 Task: Search one way flight ticket for 4 adults, 2 children, 2 infants in seat and 1 infant on lap in economy from Austin: Austinbergstrom International Airport to Laramie: Laramie Regional Airport on 8-3-2023. Choice of flights is Spirit. Number of bags: 1 carry on bag. Price is upto 95000. Outbound departure time preference is 13:30.
Action: Mouse moved to (291, 115)
Screenshot: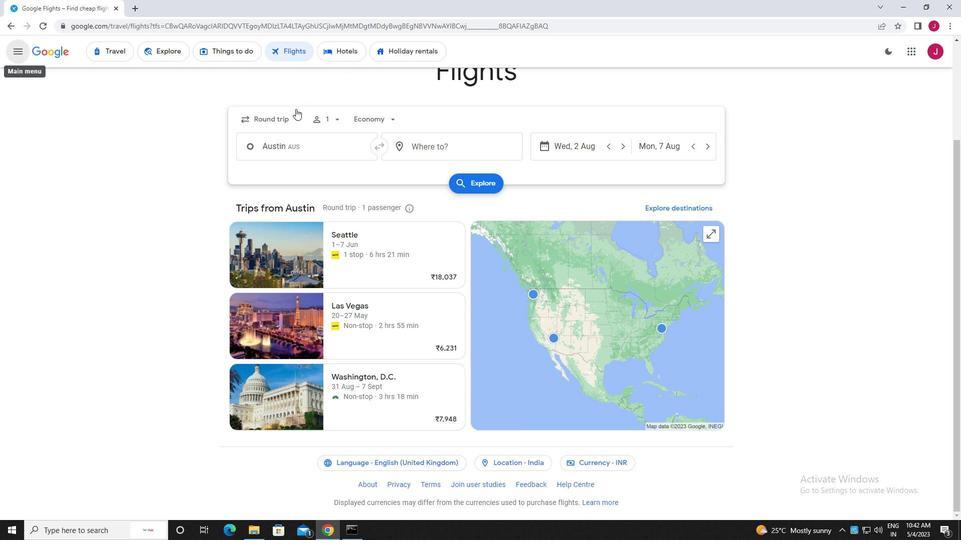 
Action: Mouse pressed left at (291, 115)
Screenshot: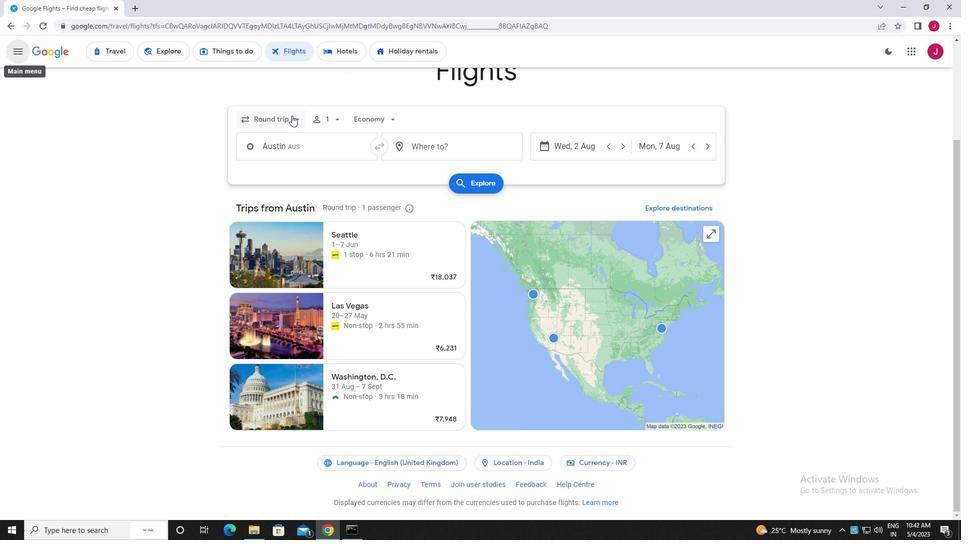 
Action: Mouse moved to (289, 164)
Screenshot: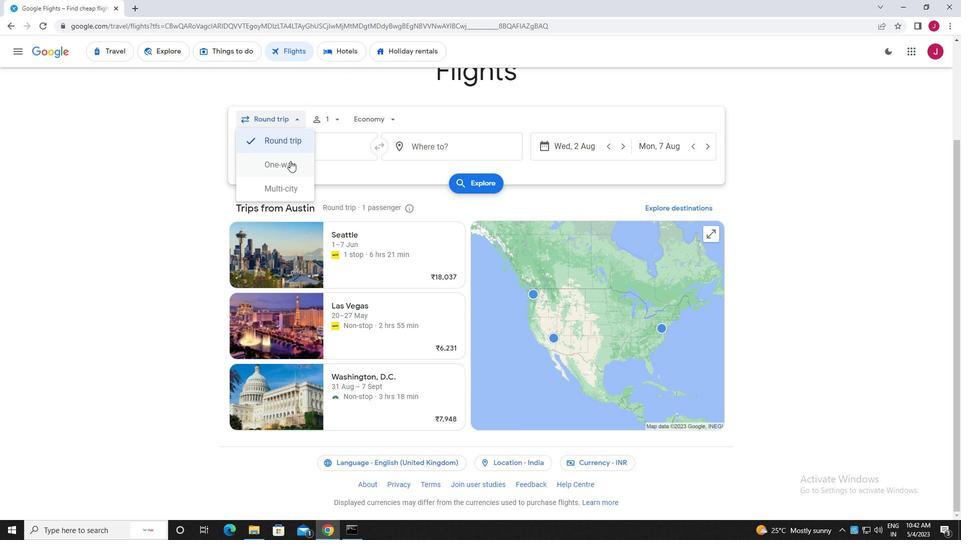 
Action: Mouse pressed left at (289, 164)
Screenshot: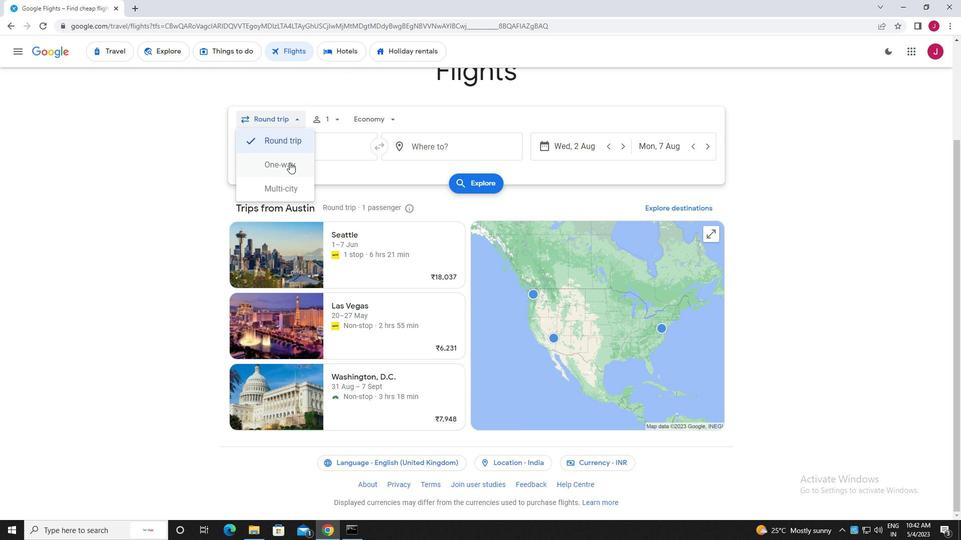 
Action: Mouse moved to (332, 119)
Screenshot: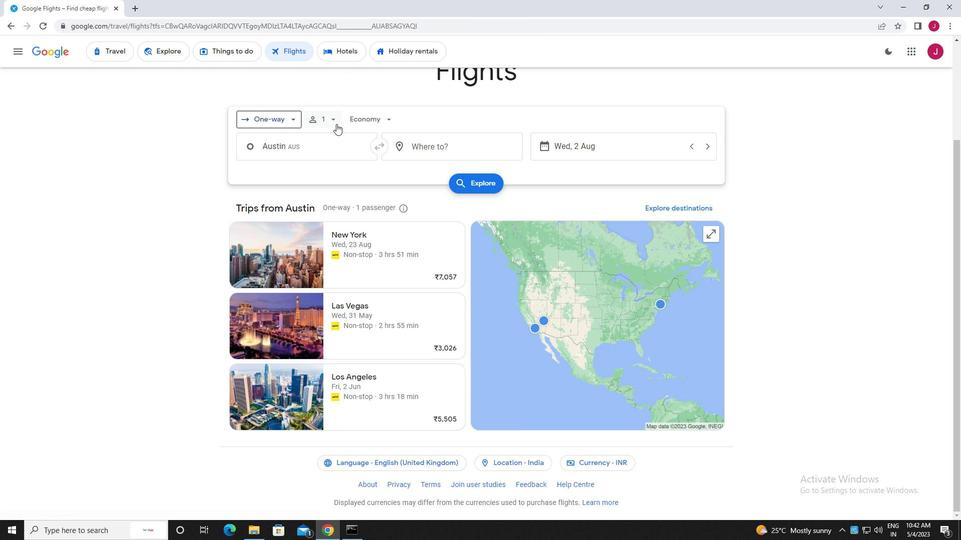 
Action: Mouse pressed left at (332, 119)
Screenshot: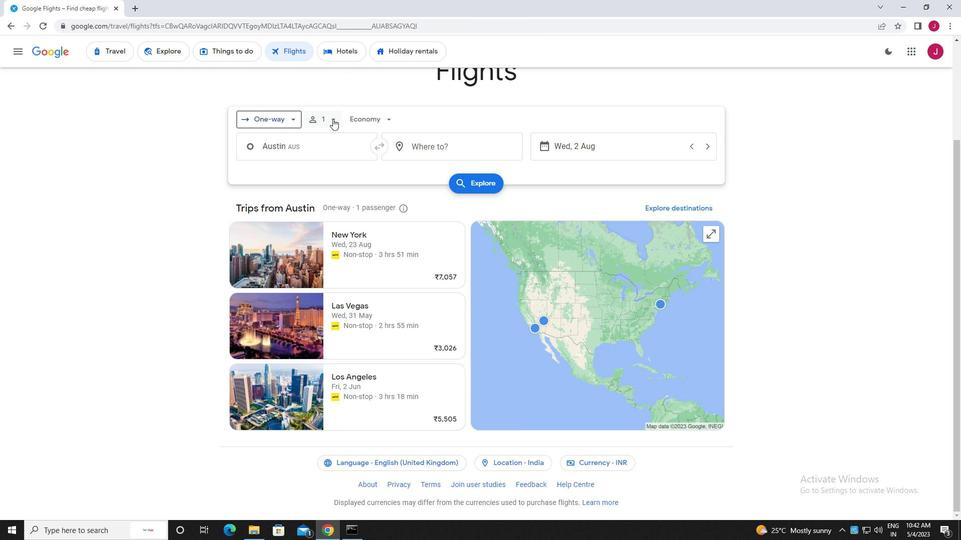 
Action: Mouse moved to (414, 140)
Screenshot: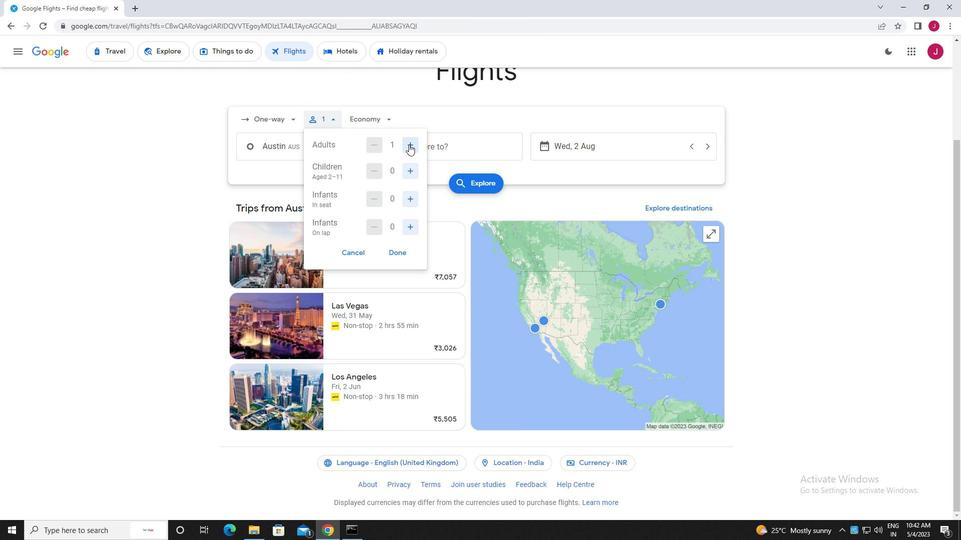 
Action: Mouse pressed left at (414, 140)
Screenshot: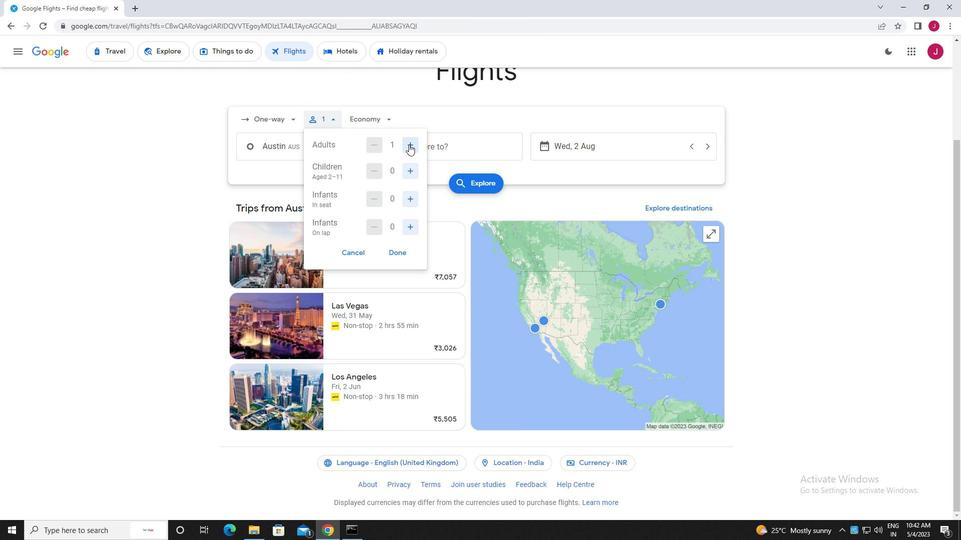 
Action: Mouse moved to (415, 140)
Screenshot: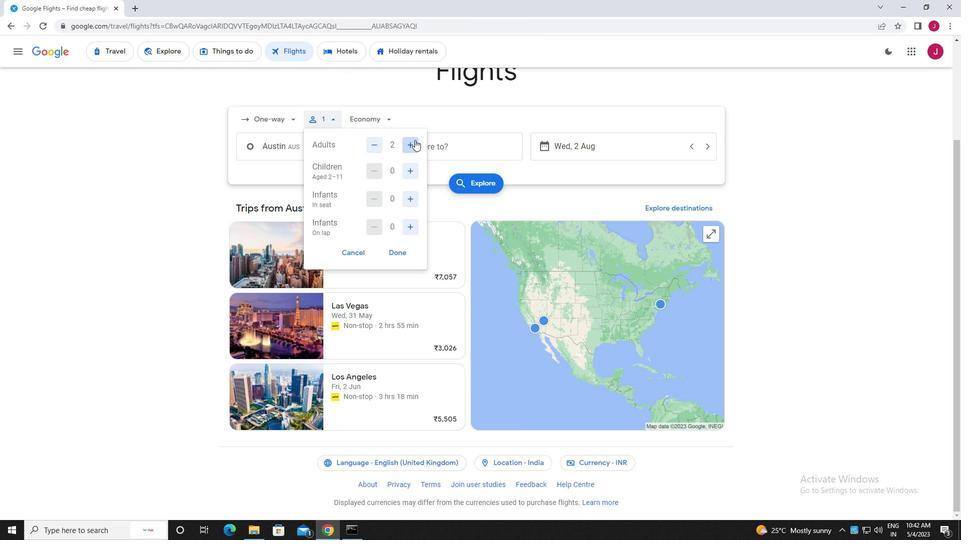 
Action: Mouse pressed left at (415, 140)
Screenshot: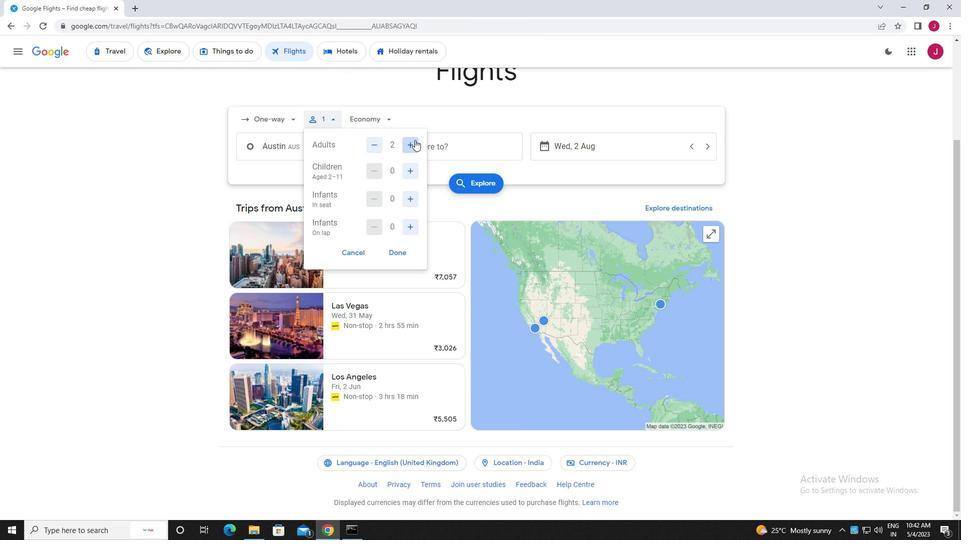 
Action: Mouse moved to (415, 140)
Screenshot: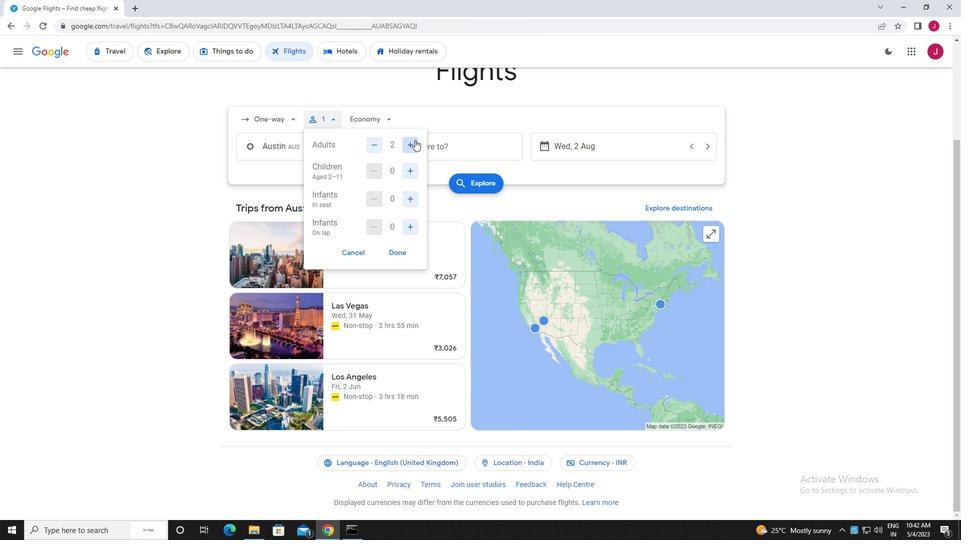 
Action: Mouse pressed left at (415, 140)
Screenshot: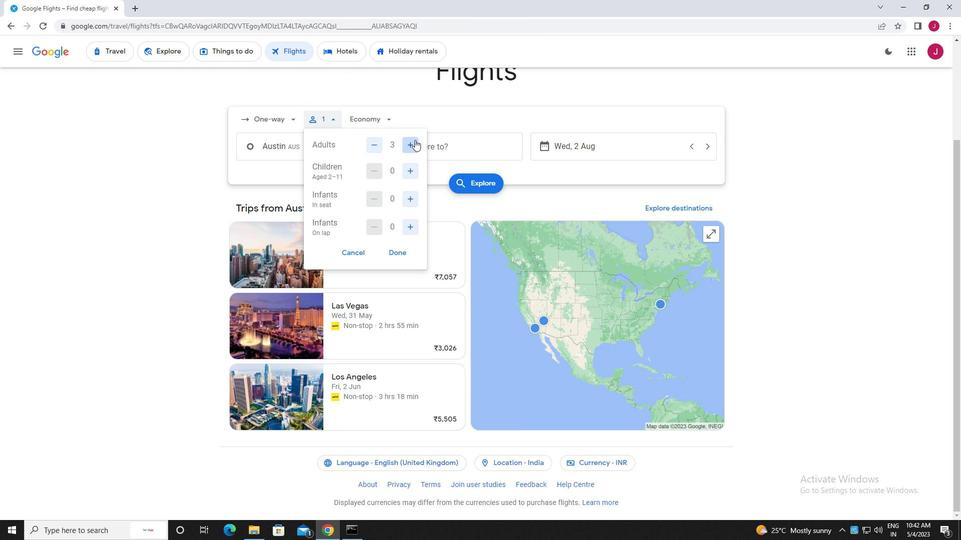 
Action: Mouse pressed left at (415, 140)
Screenshot: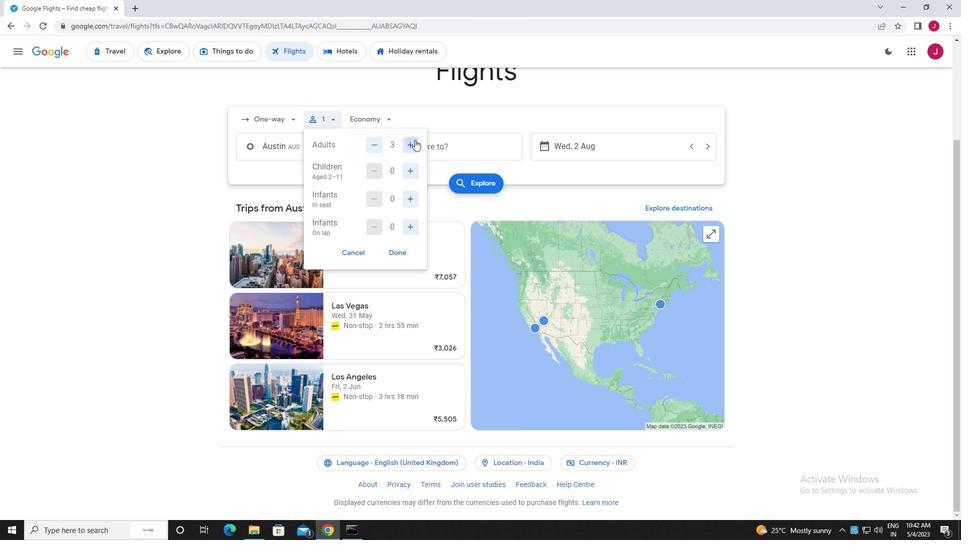 
Action: Mouse moved to (369, 142)
Screenshot: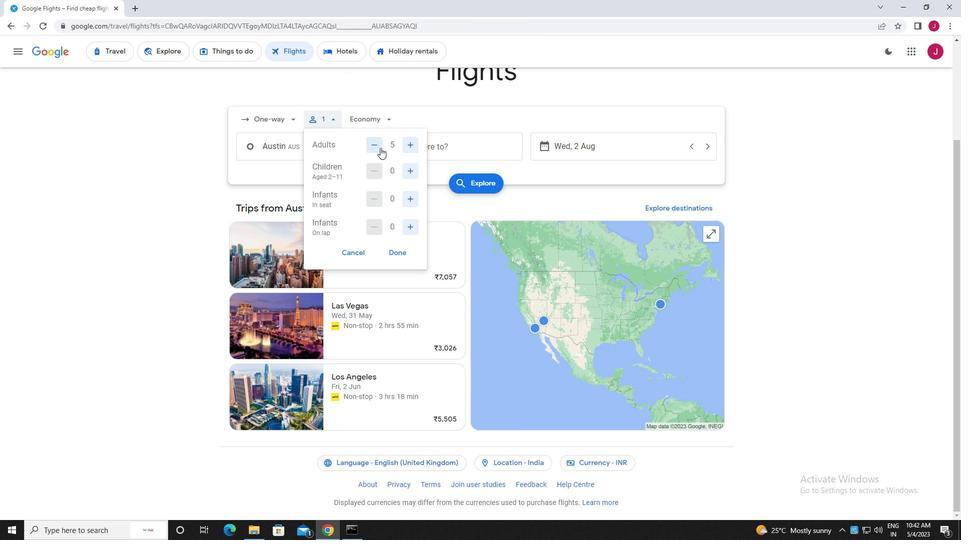 
Action: Mouse pressed left at (369, 142)
Screenshot: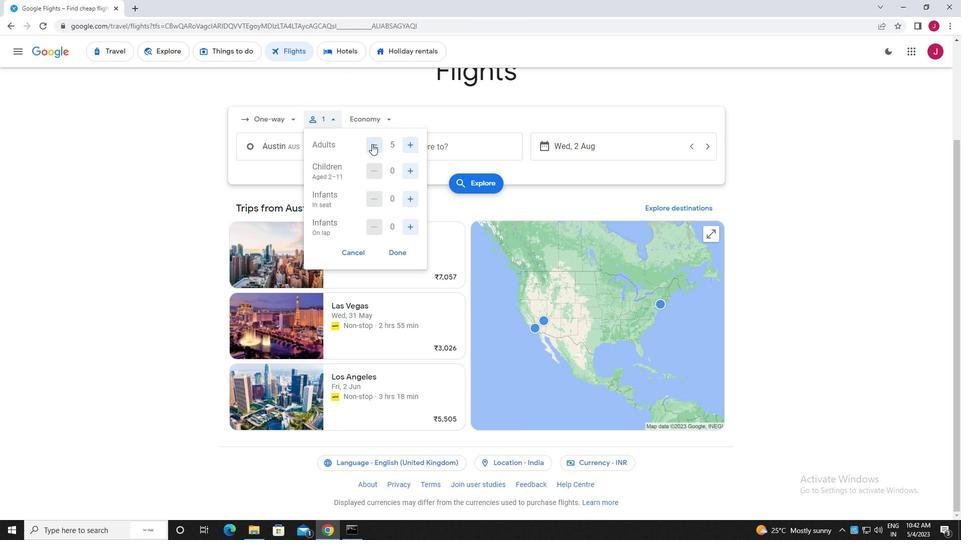
Action: Mouse moved to (409, 170)
Screenshot: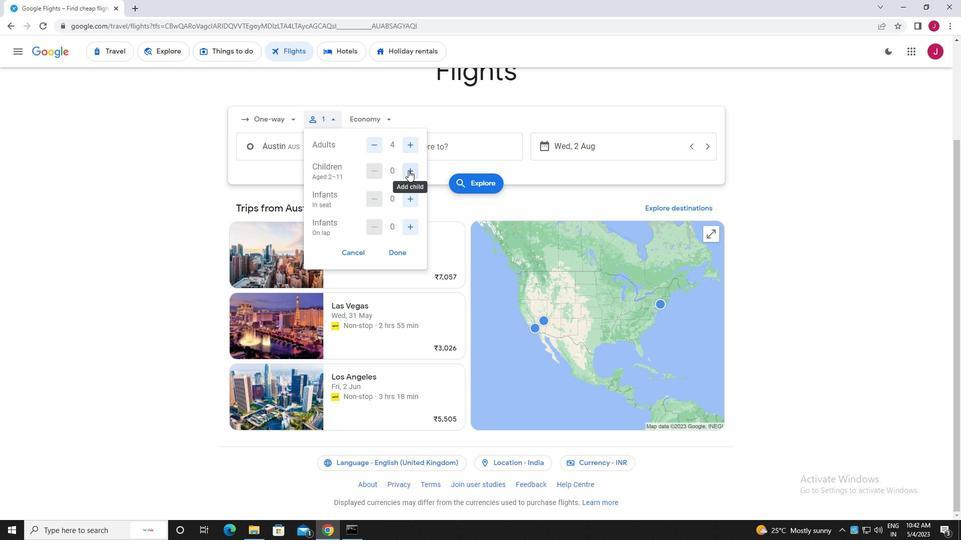
Action: Mouse pressed left at (409, 170)
Screenshot: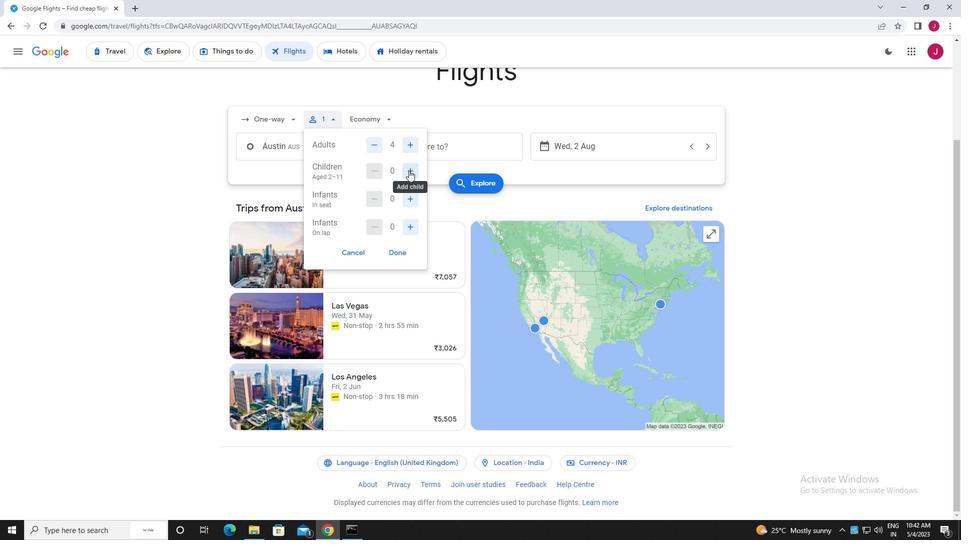 
Action: Mouse pressed left at (409, 170)
Screenshot: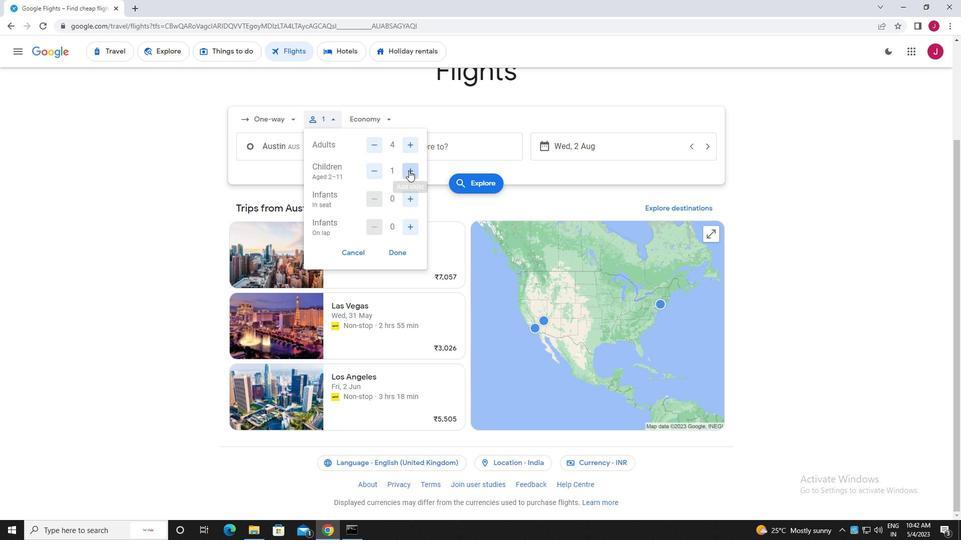 
Action: Mouse moved to (412, 201)
Screenshot: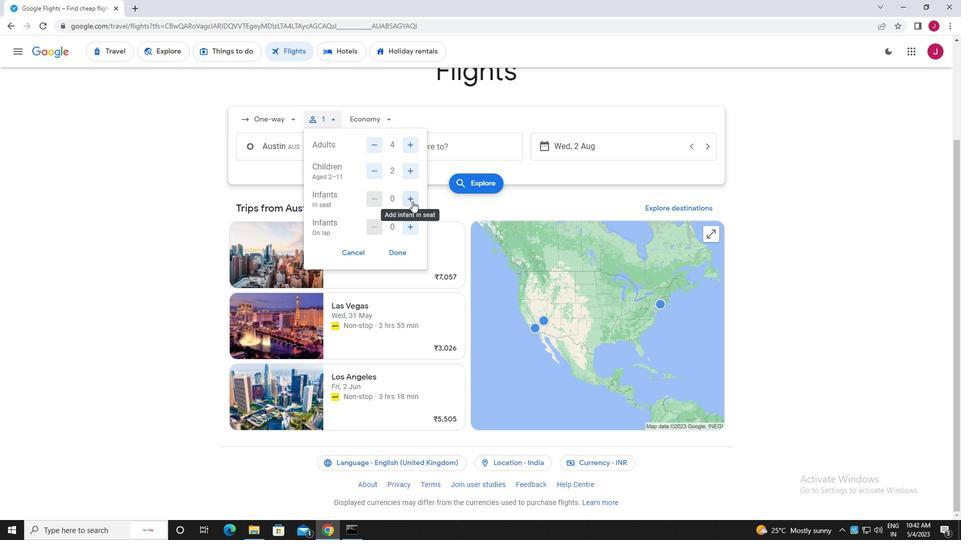 
Action: Mouse pressed left at (412, 201)
Screenshot: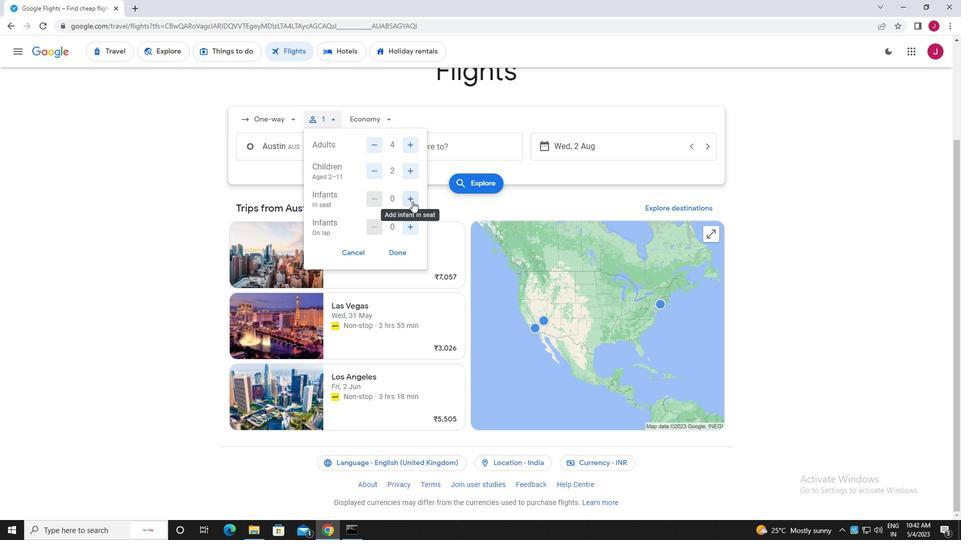 
Action: Mouse pressed left at (412, 201)
Screenshot: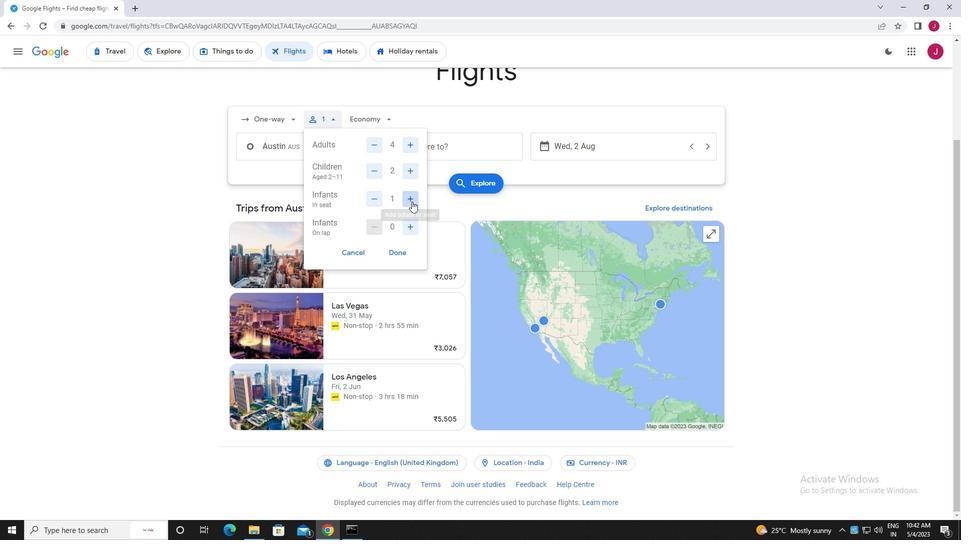 
Action: Mouse moved to (411, 229)
Screenshot: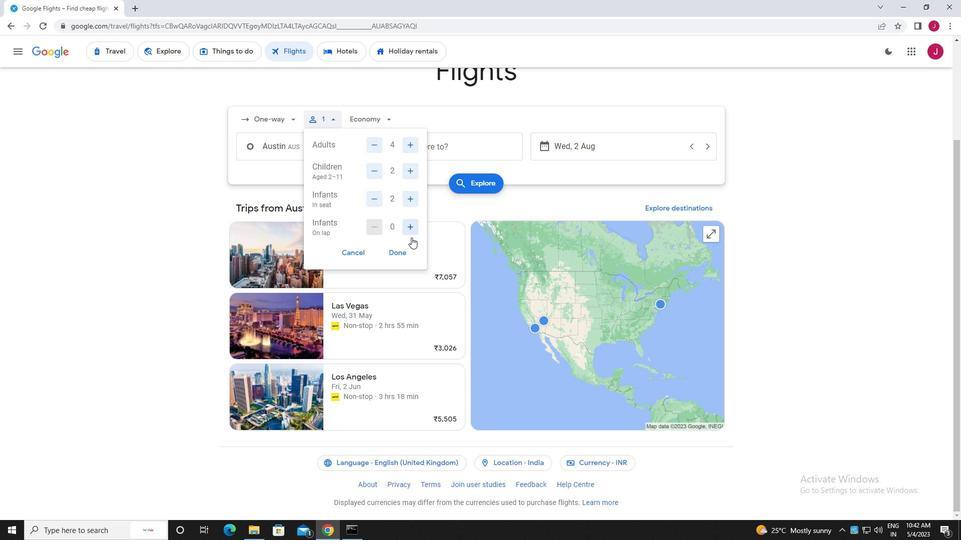 
Action: Mouse pressed left at (411, 229)
Screenshot: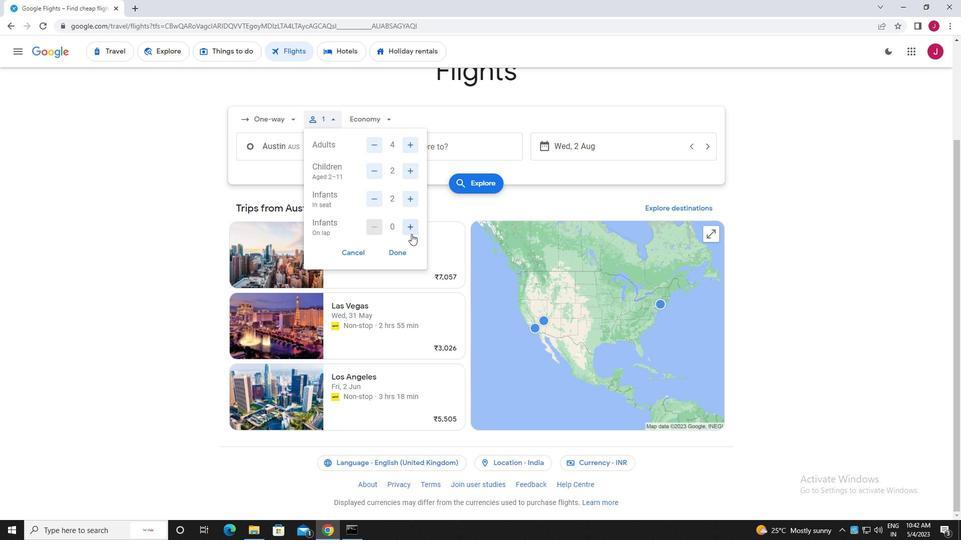 
Action: Mouse moved to (399, 252)
Screenshot: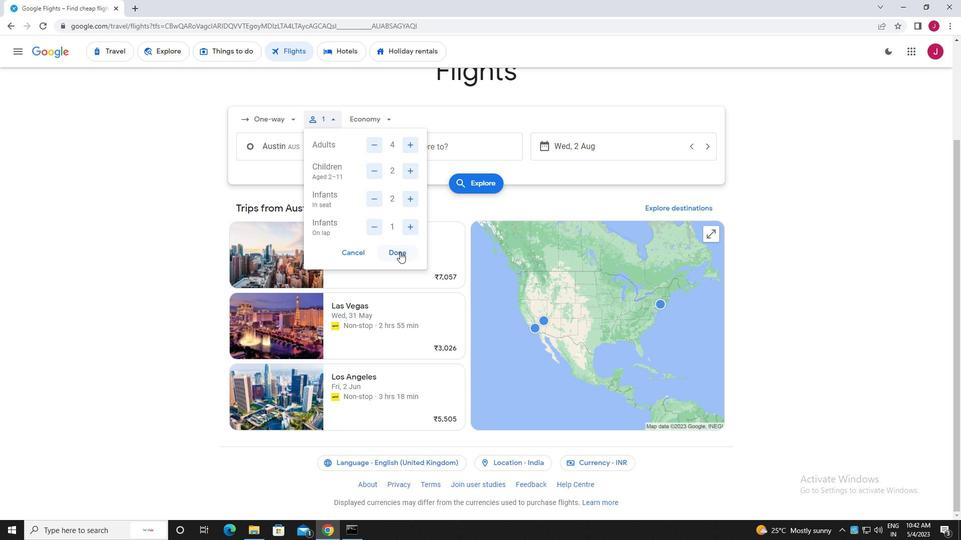 
Action: Mouse pressed left at (399, 252)
Screenshot: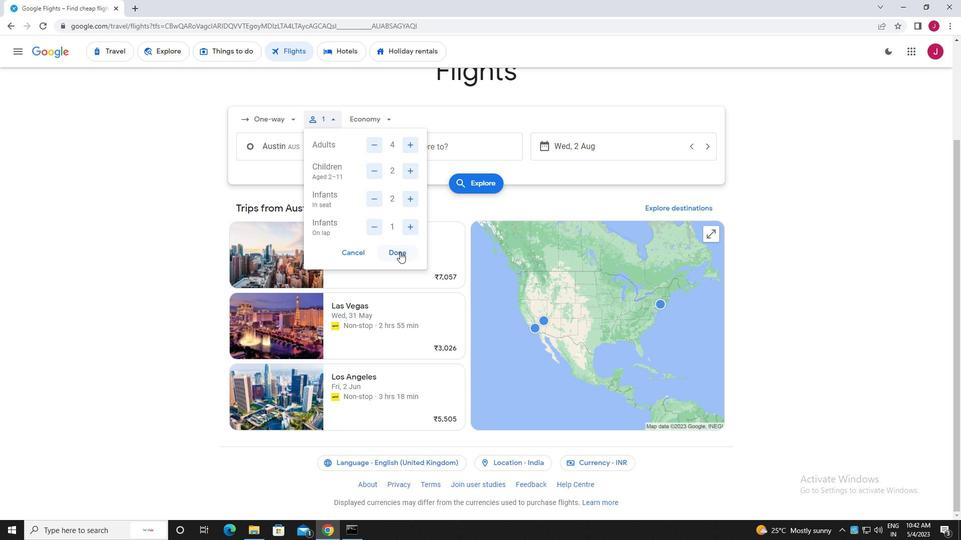 
Action: Mouse moved to (377, 120)
Screenshot: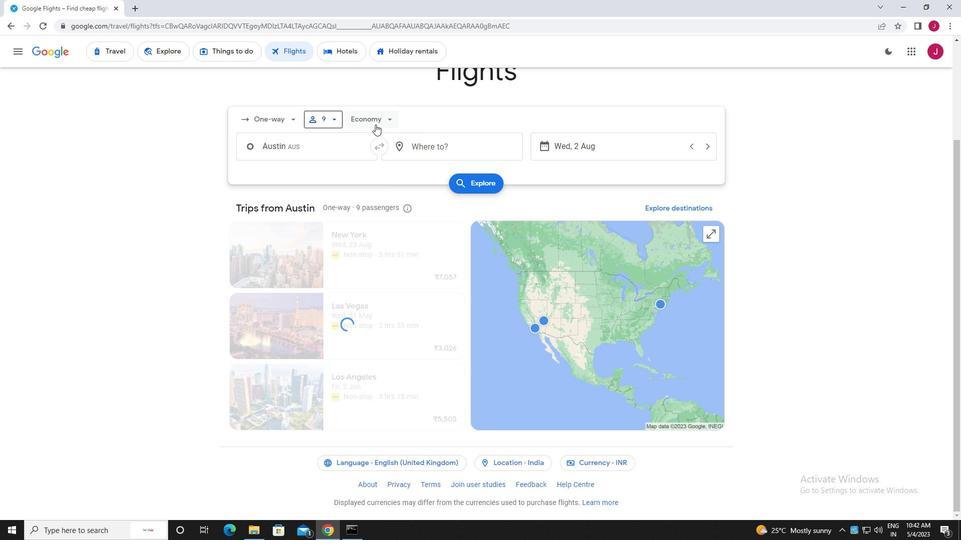 
Action: Mouse pressed left at (377, 120)
Screenshot: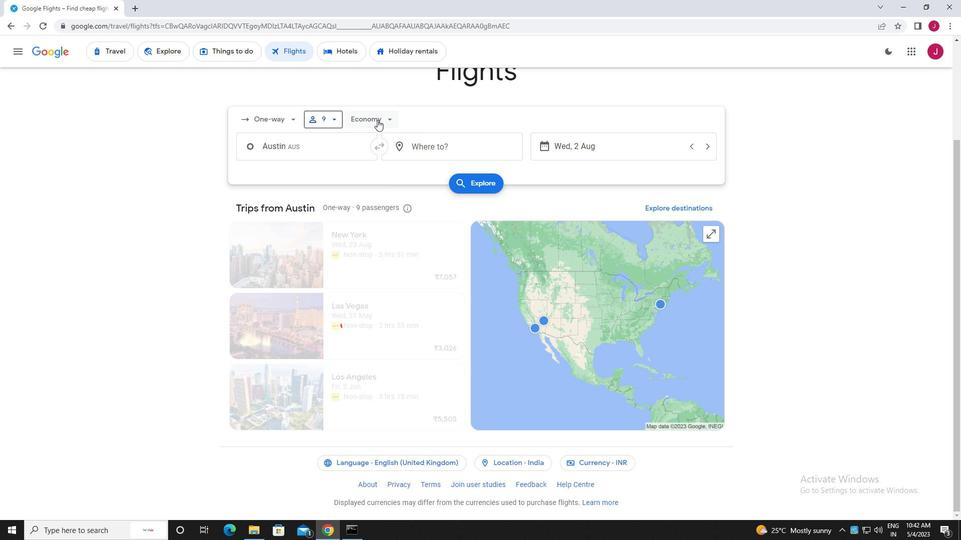 
Action: Mouse moved to (394, 139)
Screenshot: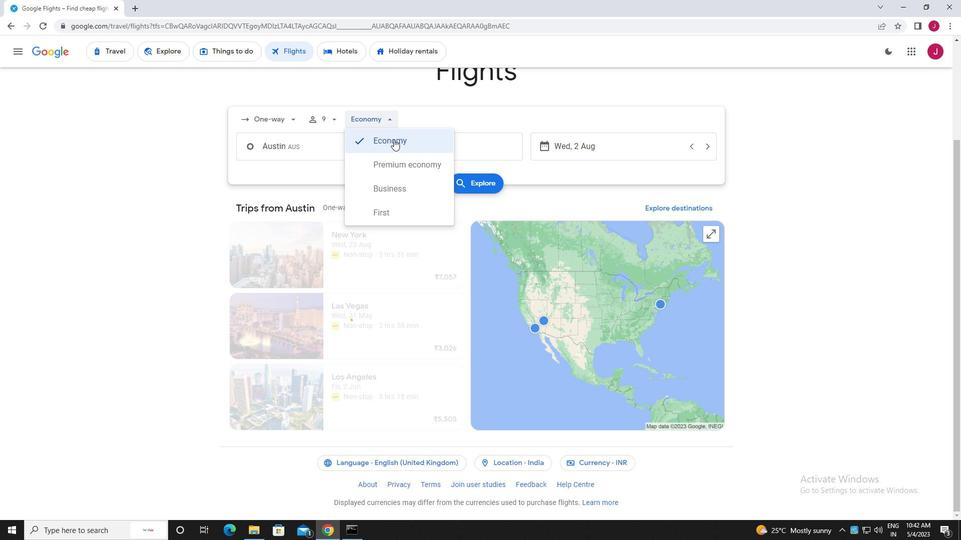 
Action: Mouse pressed left at (394, 139)
Screenshot: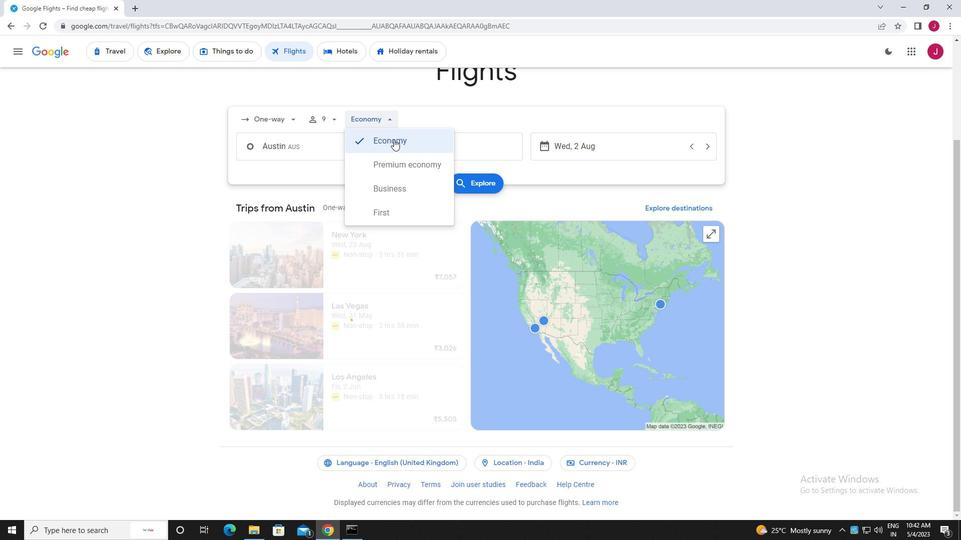 
Action: Mouse moved to (331, 145)
Screenshot: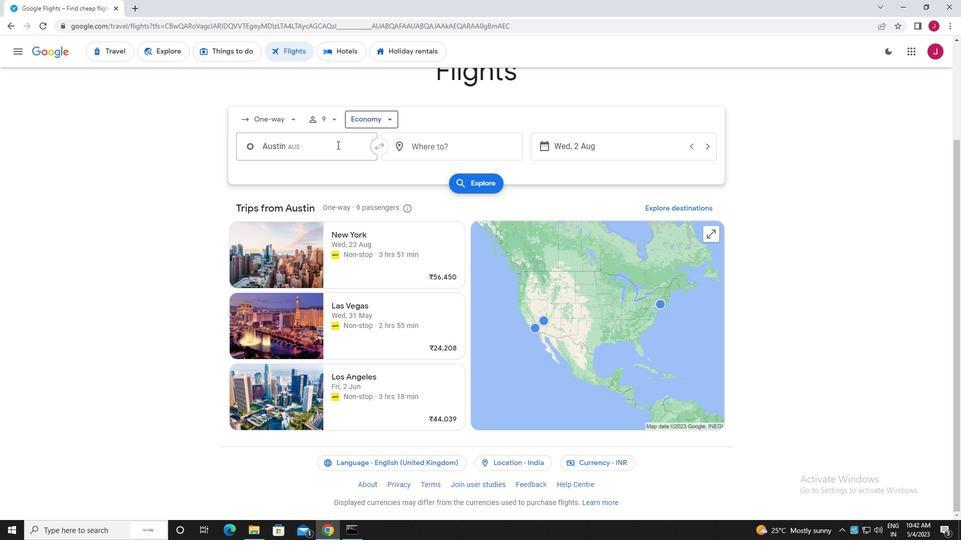 
Action: Mouse pressed left at (331, 145)
Screenshot: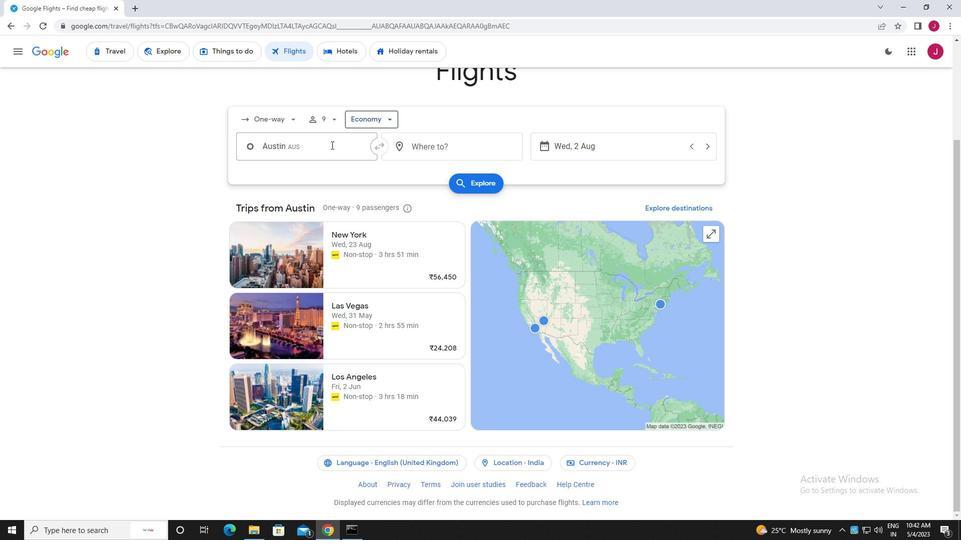 
Action: Mouse moved to (332, 143)
Screenshot: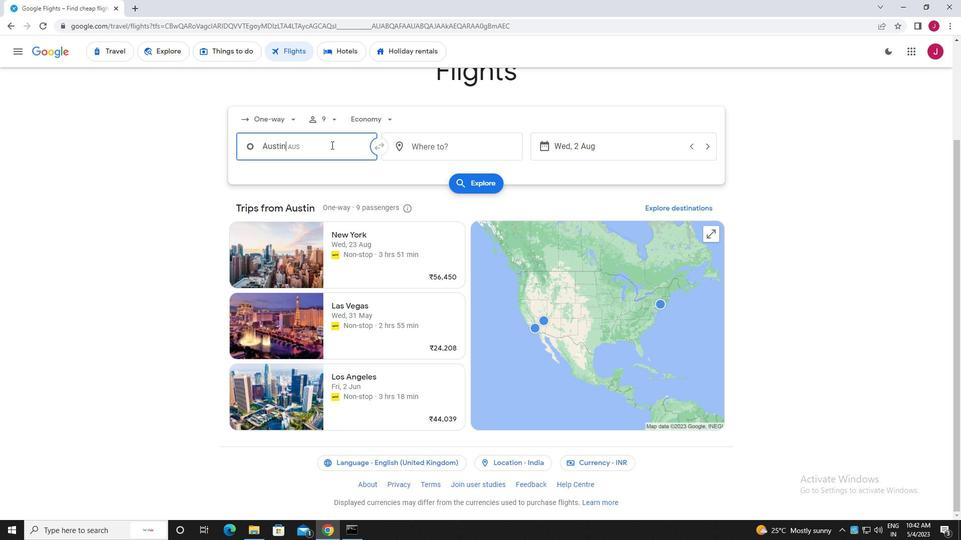 
Action: Key pressed austin<Key.space>
Screenshot: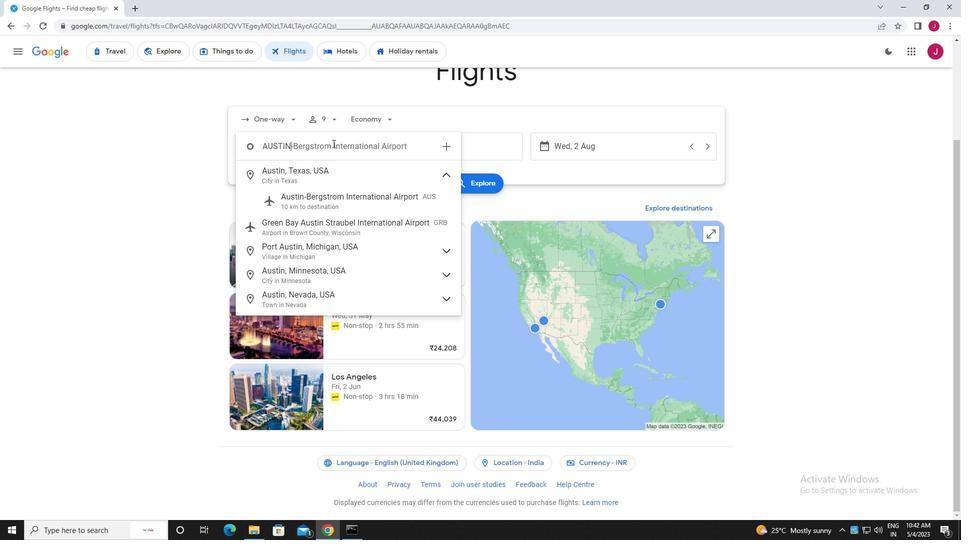 
Action: Mouse moved to (358, 199)
Screenshot: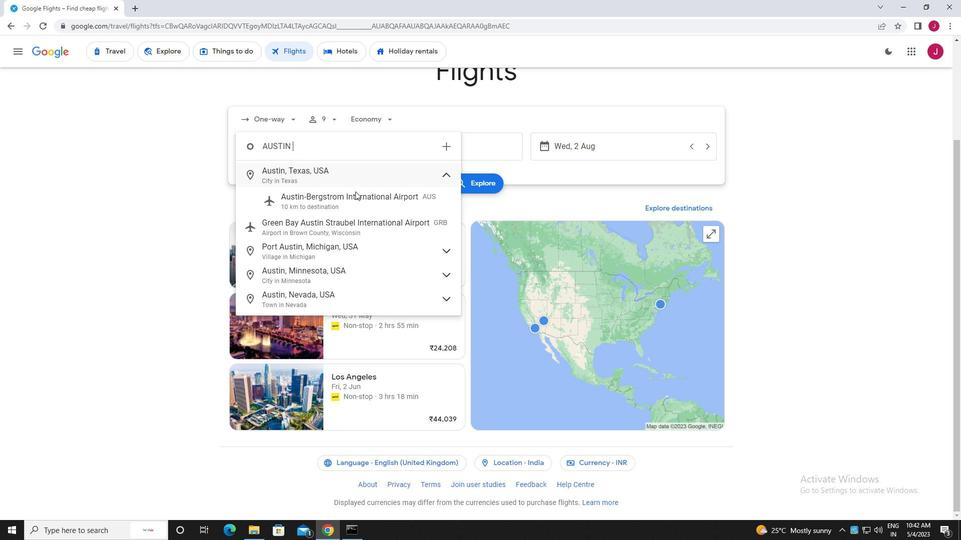 
Action: Mouse pressed left at (358, 199)
Screenshot: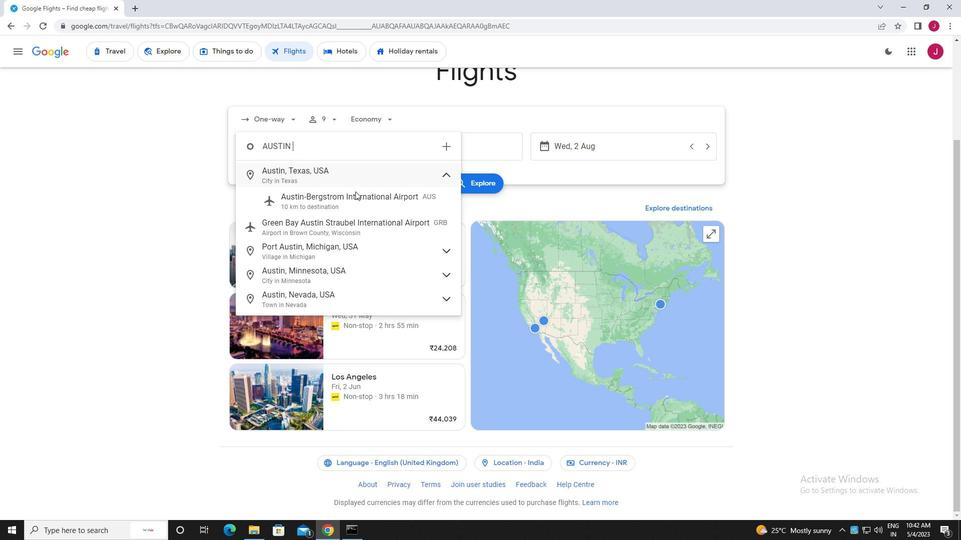 
Action: Mouse moved to (450, 146)
Screenshot: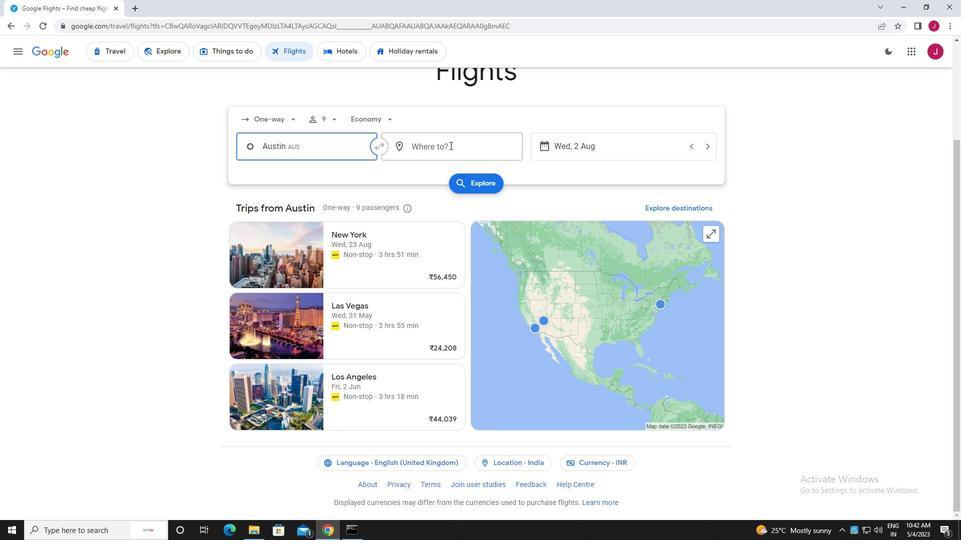 
Action: Mouse pressed left at (450, 146)
Screenshot: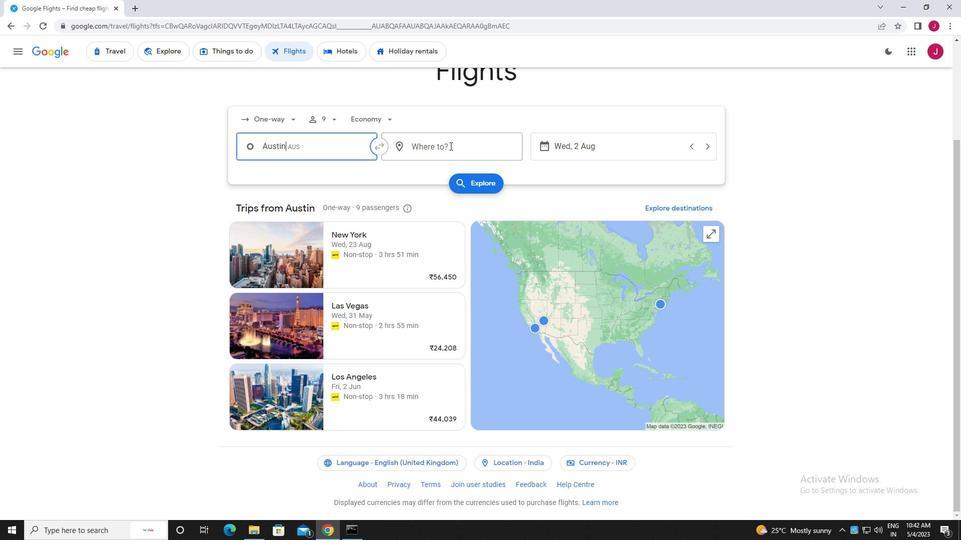 
Action: Mouse moved to (446, 148)
Screenshot: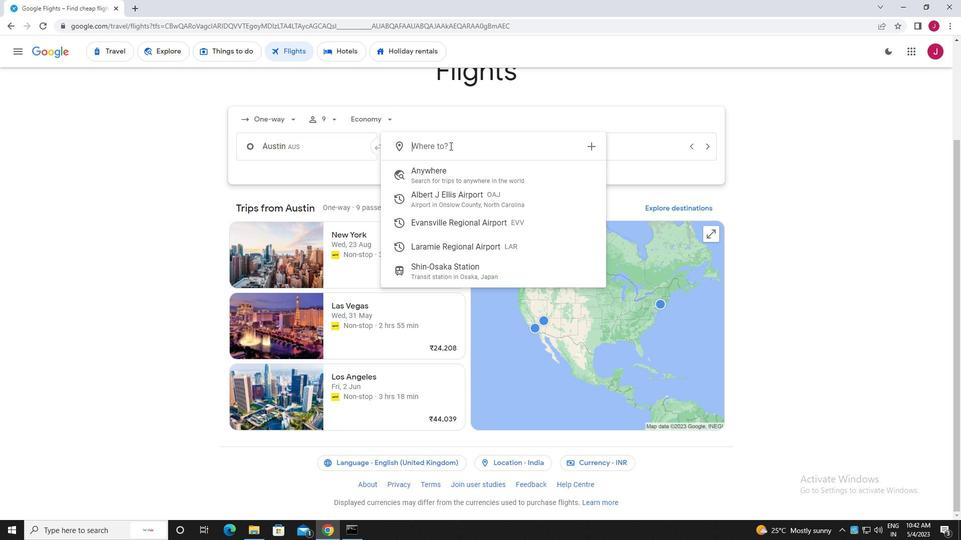 
Action: Key pressed laram
Screenshot: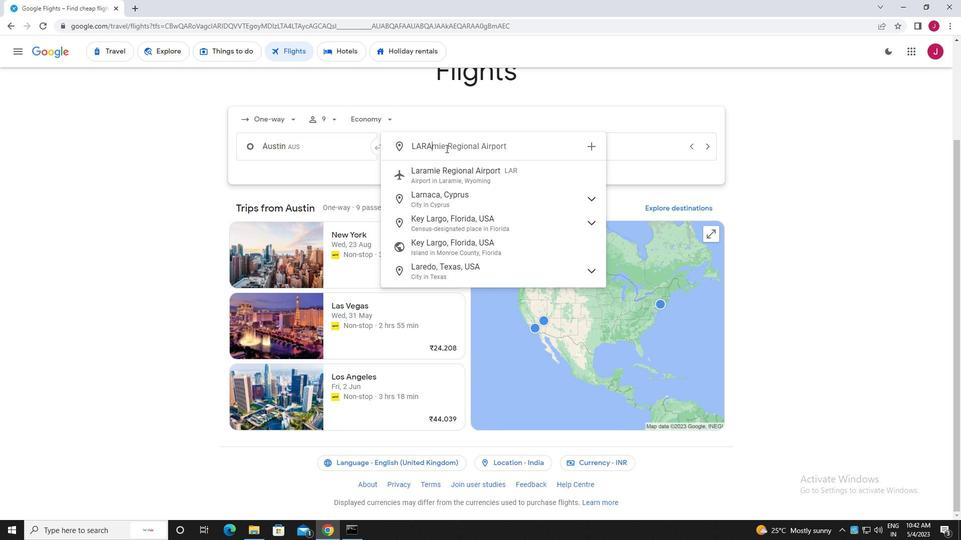
Action: Mouse moved to (470, 223)
Screenshot: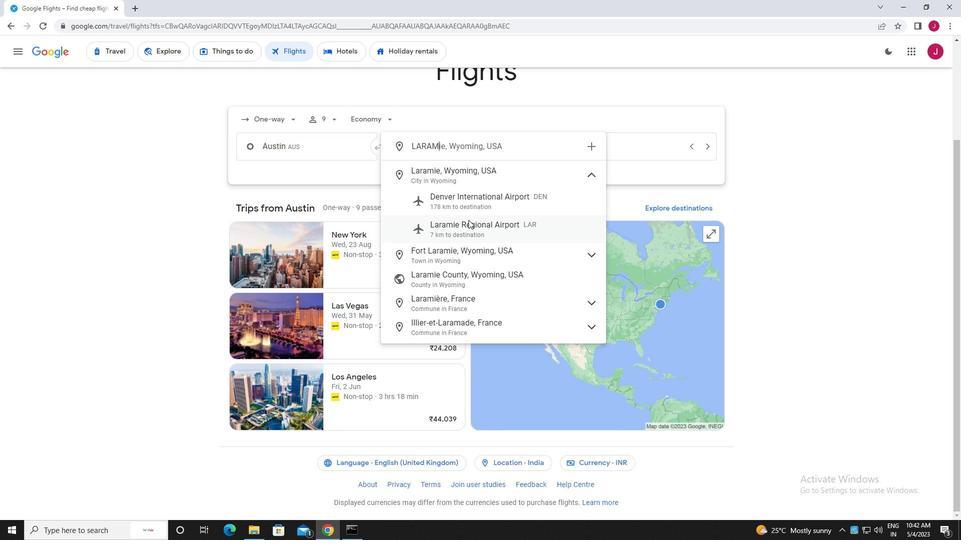 
Action: Mouse pressed left at (470, 223)
Screenshot: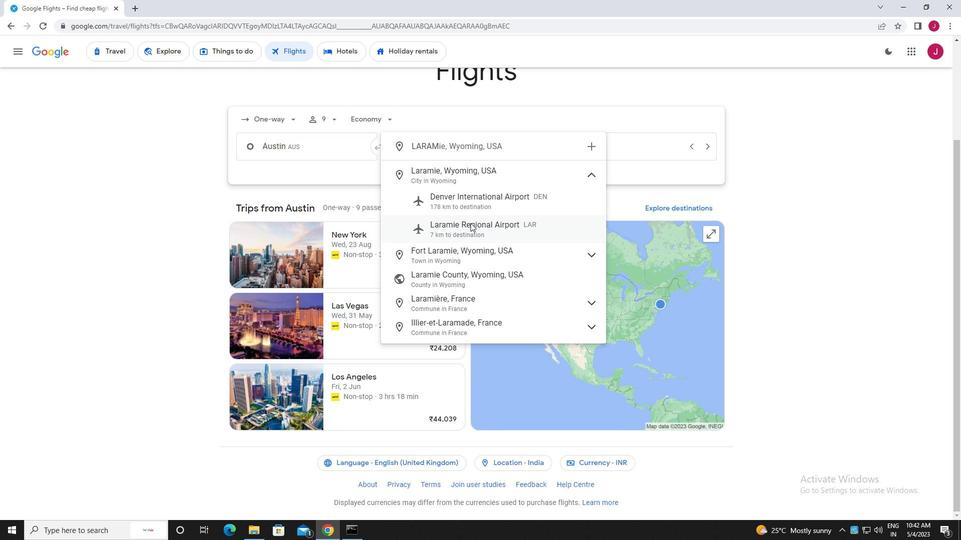 
Action: Mouse moved to (588, 144)
Screenshot: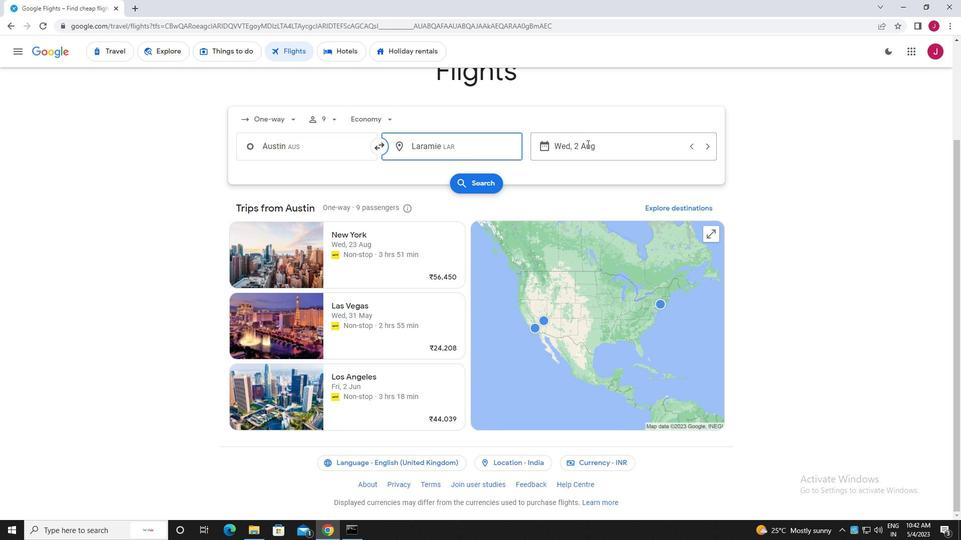 
Action: Mouse pressed left at (588, 144)
Screenshot: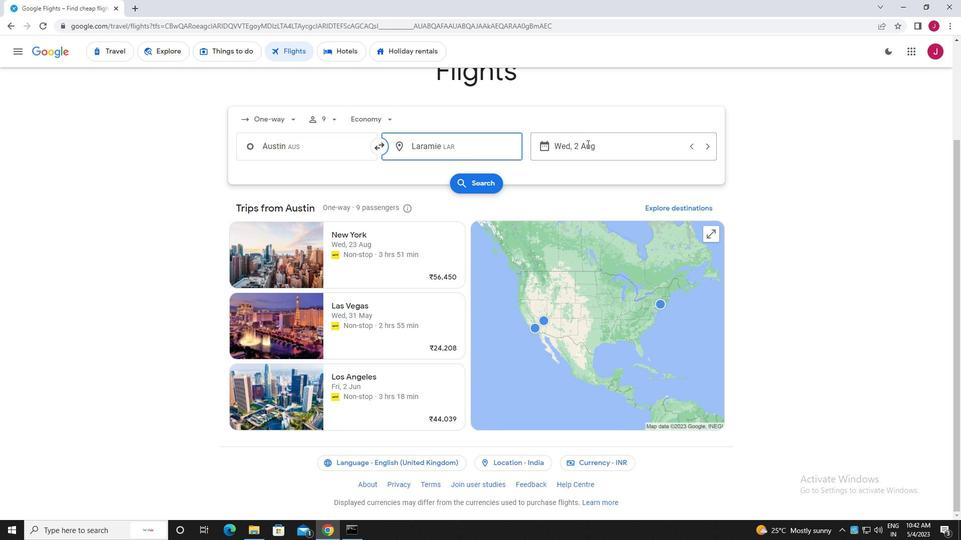 
Action: Mouse moved to (456, 224)
Screenshot: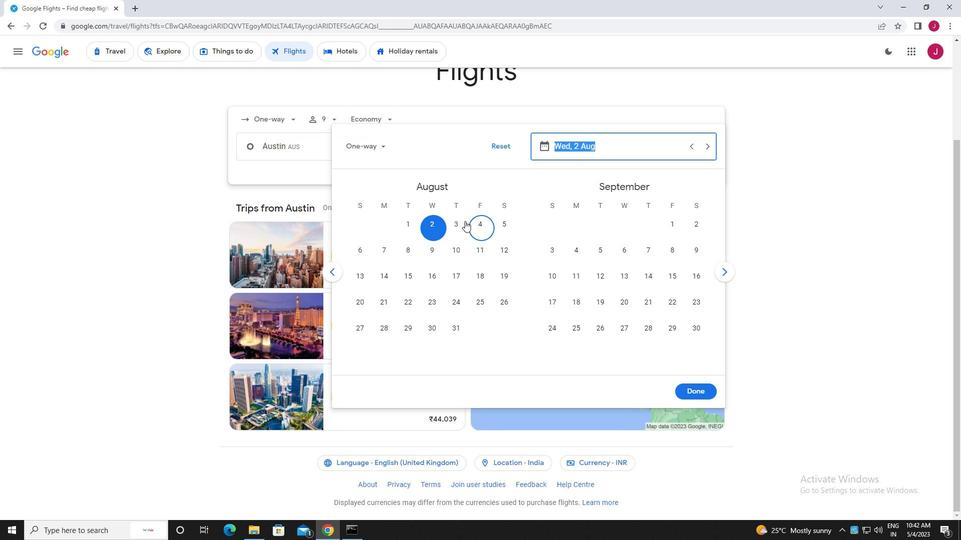 
Action: Mouse pressed left at (456, 224)
Screenshot: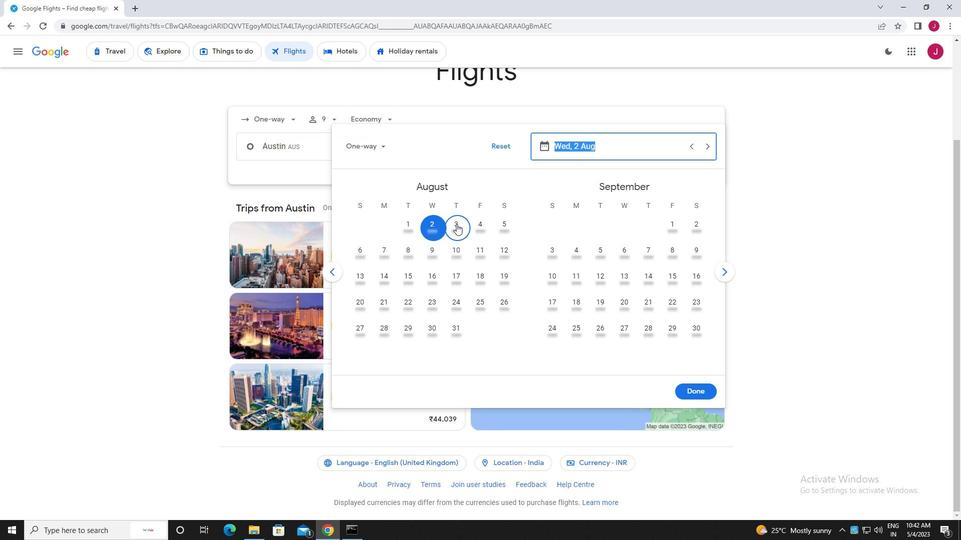 
Action: Mouse moved to (692, 391)
Screenshot: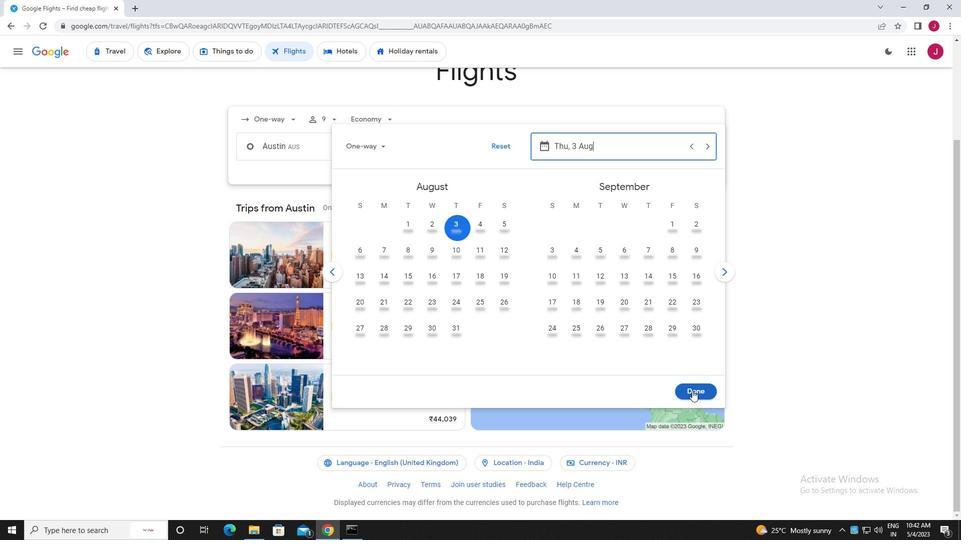 
Action: Mouse pressed left at (692, 391)
Screenshot: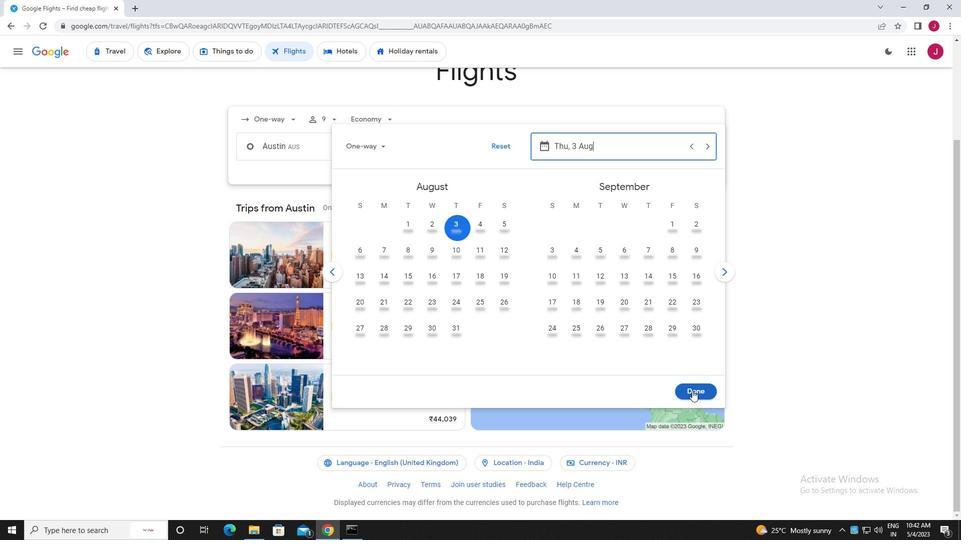 
Action: Mouse moved to (482, 185)
Screenshot: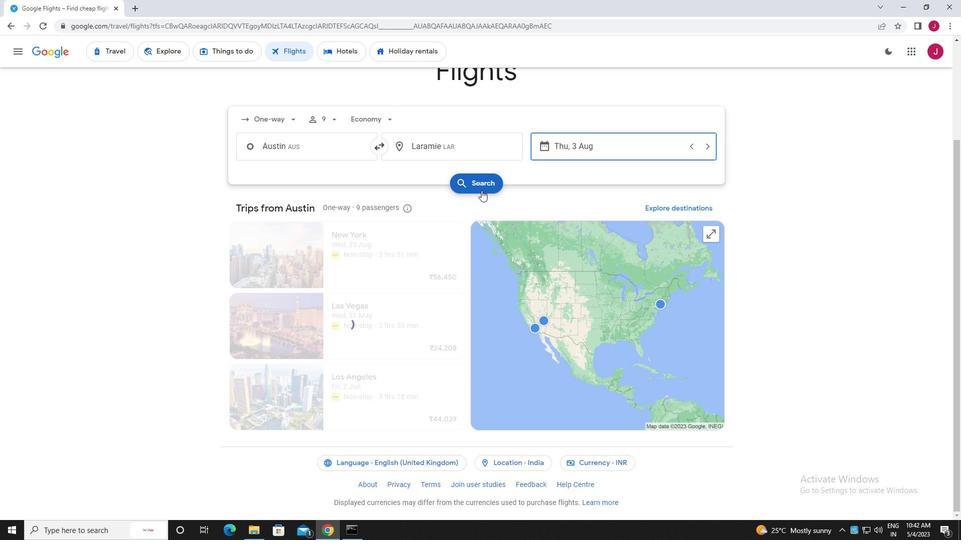 
Action: Mouse pressed left at (482, 185)
Screenshot: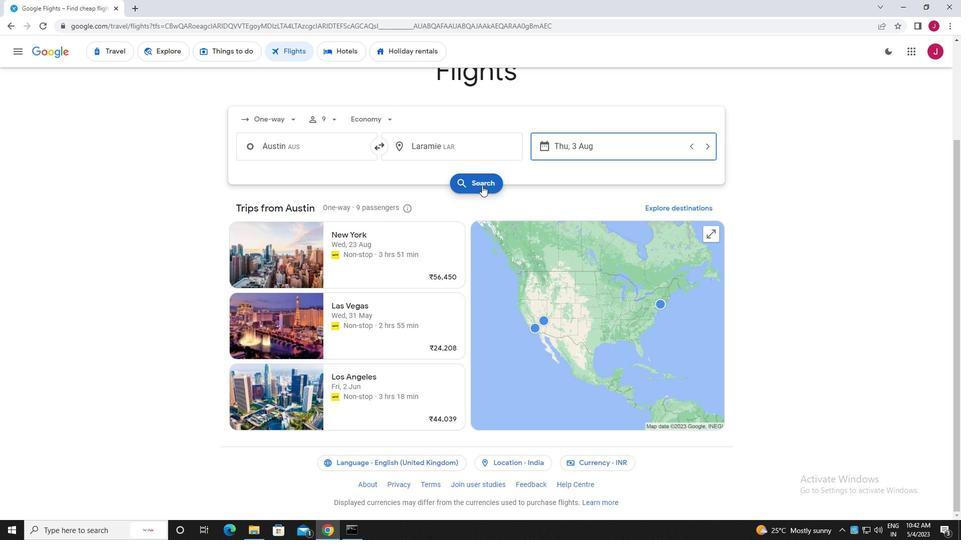 
Action: Mouse moved to (256, 141)
Screenshot: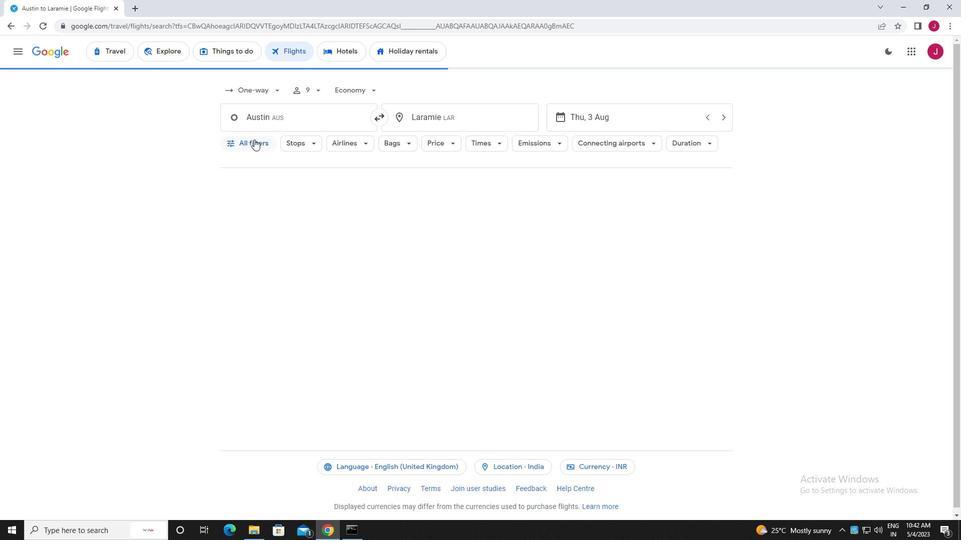 
Action: Mouse pressed left at (256, 141)
Screenshot: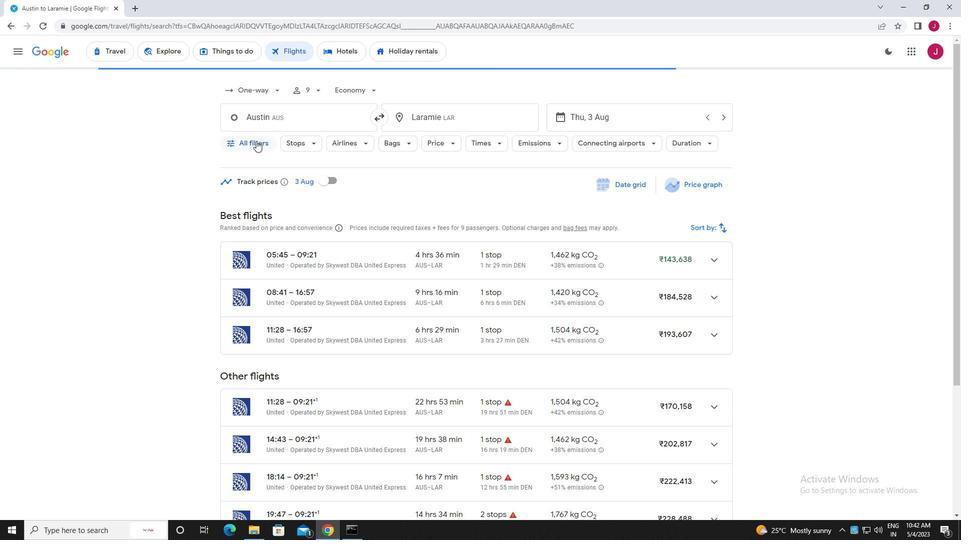 
Action: Mouse moved to (257, 142)
Screenshot: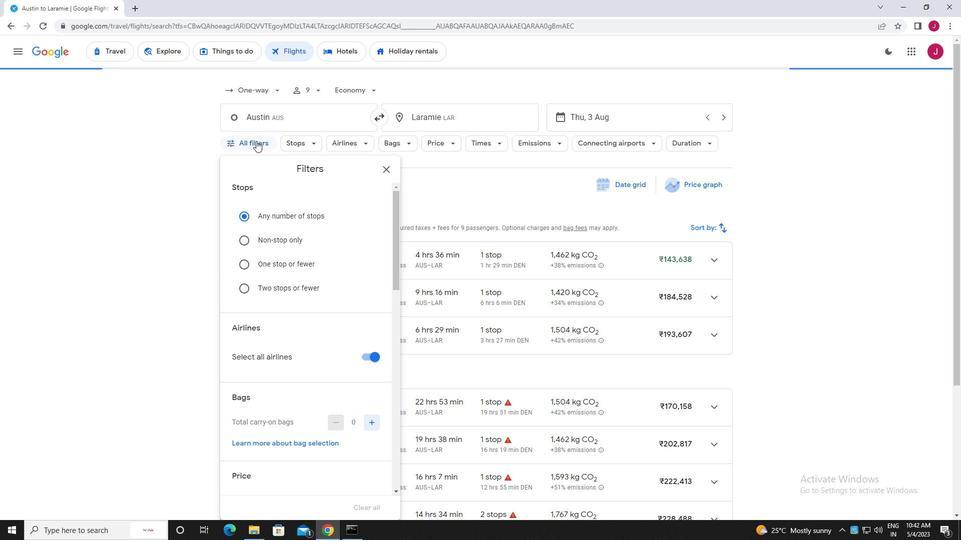 
Action: Mouse scrolled (257, 142) with delta (0, 0)
Screenshot: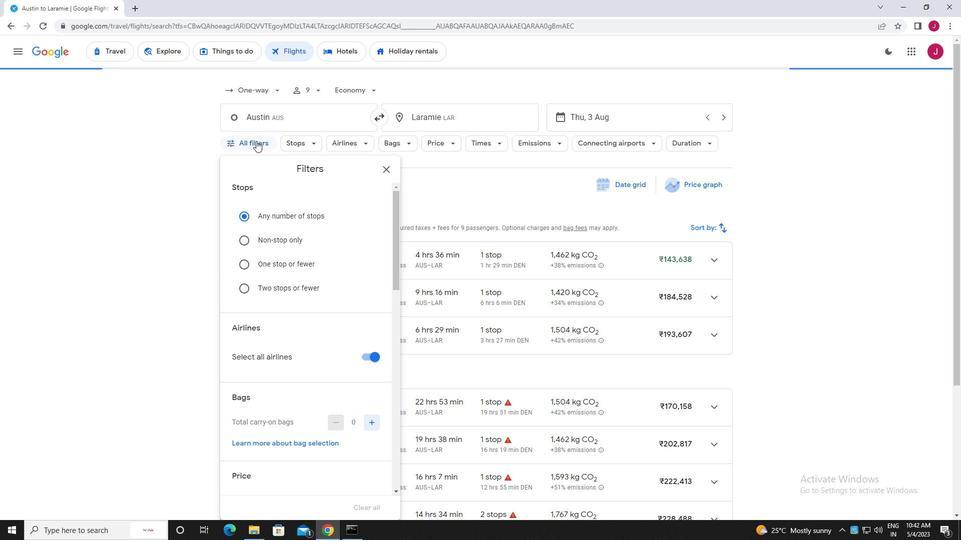 
Action: Mouse scrolled (257, 142) with delta (0, 0)
Screenshot: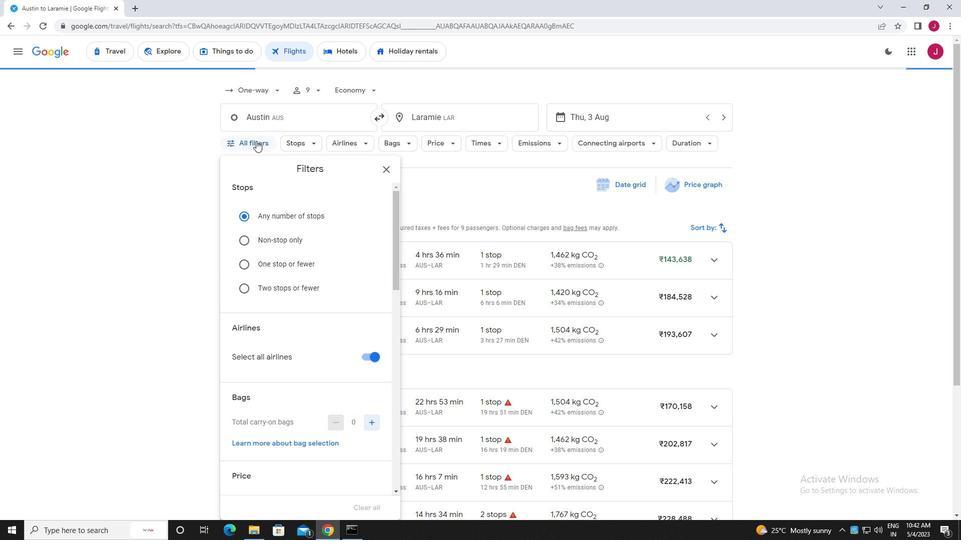 
Action: Mouse scrolled (257, 142) with delta (0, 0)
Screenshot: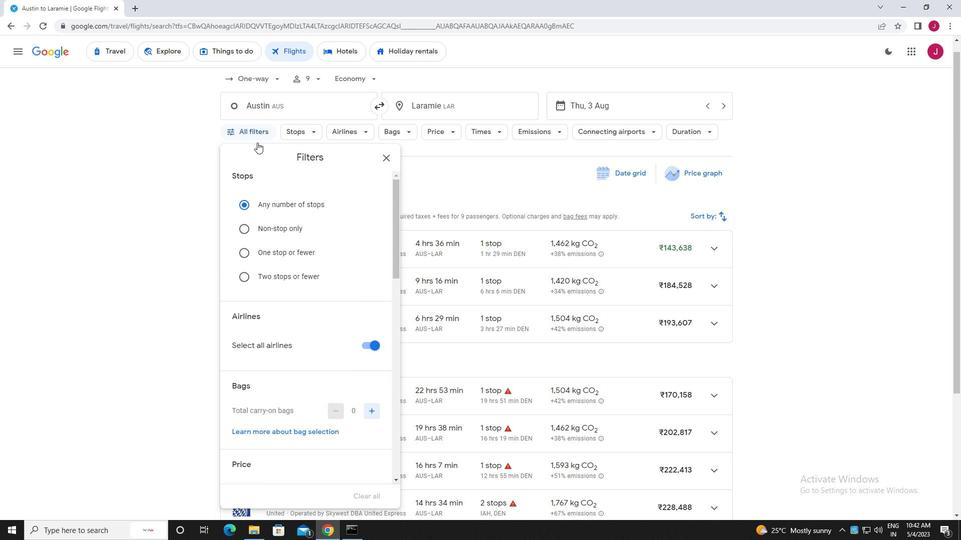 
Action: Mouse moved to (368, 208)
Screenshot: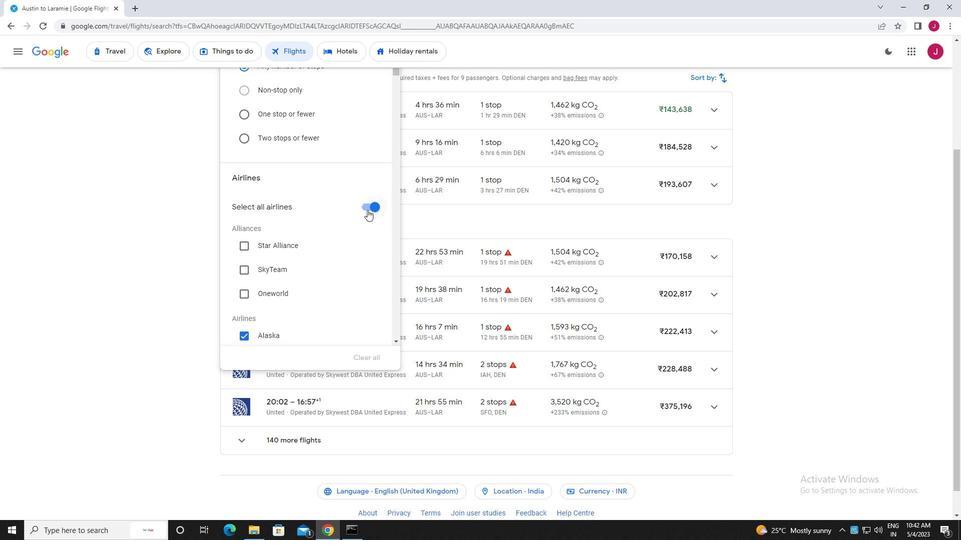 
Action: Mouse pressed left at (368, 208)
Screenshot: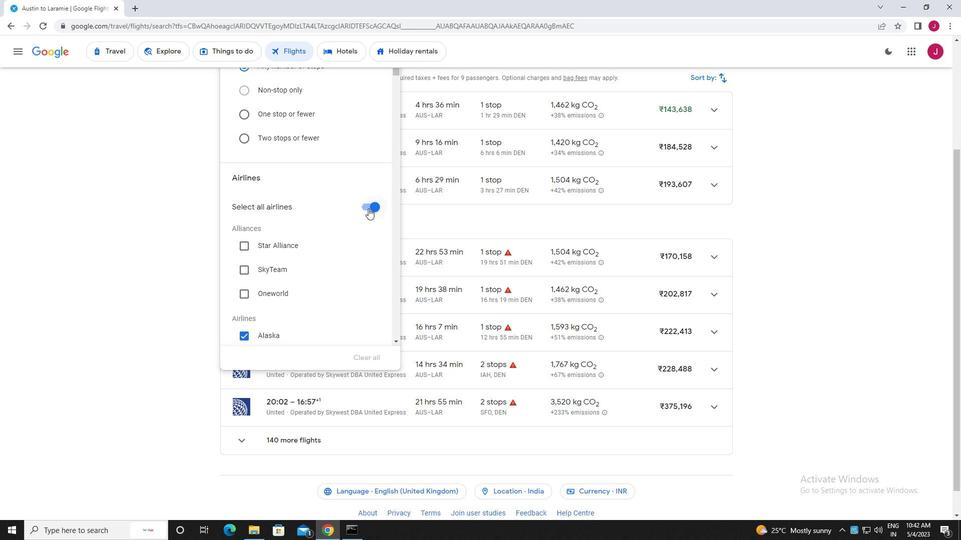 
Action: Mouse moved to (323, 200)
Screenshot: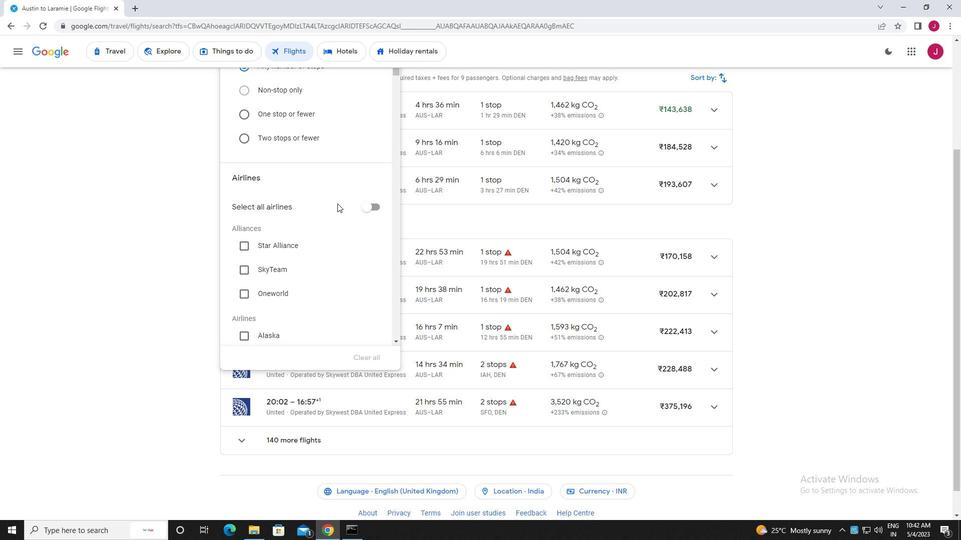 
Action: Mouse scrolled (323, 200) with delta (0, 0)
Screenshot: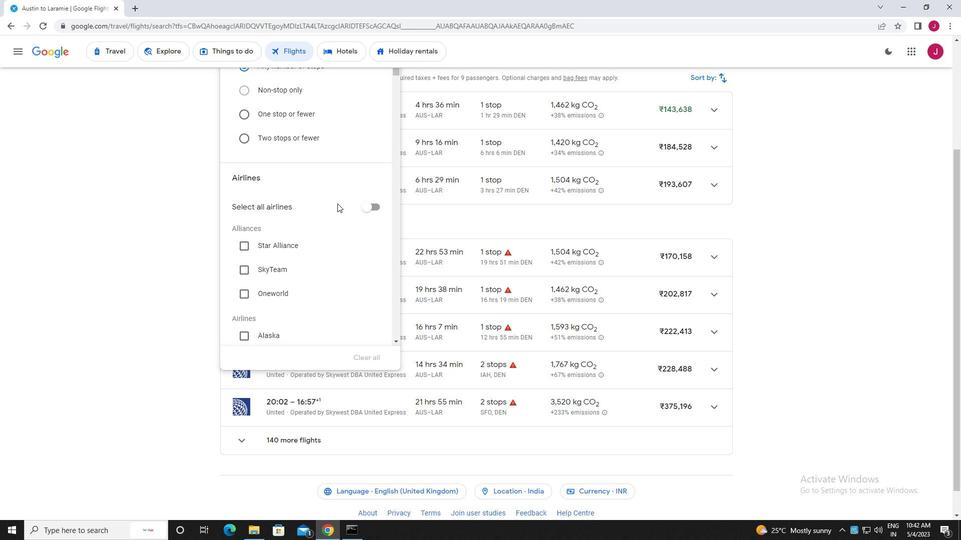 
Action: Mouse scrolled (323, 200) with delta (0, 0)
Screenshot: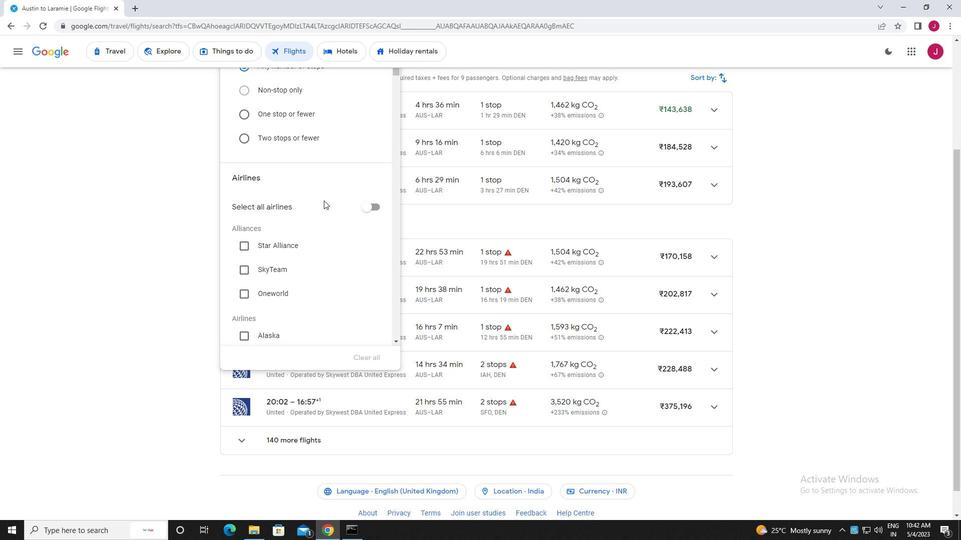 
Action: Mouse moved to (323, 199)
Screenshot: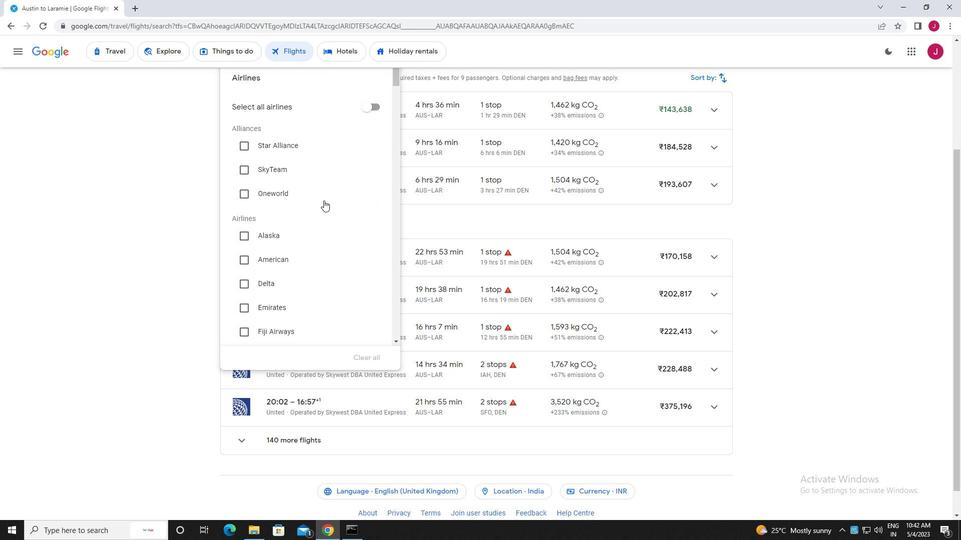 
Action: Mouse scrolled (323, 199) with delta (0, 0)
Screenshot: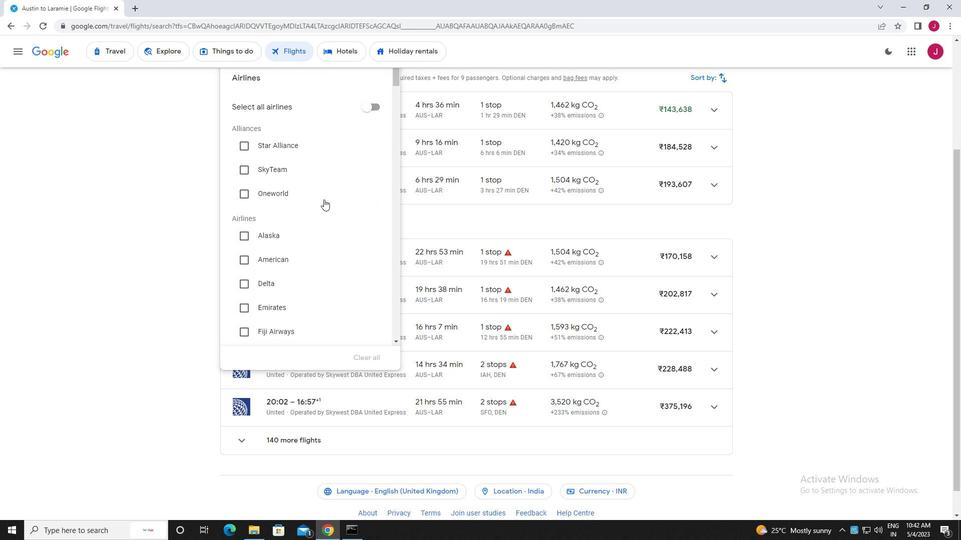 
Action: Mouse moved to (323, 198)
Screenshot: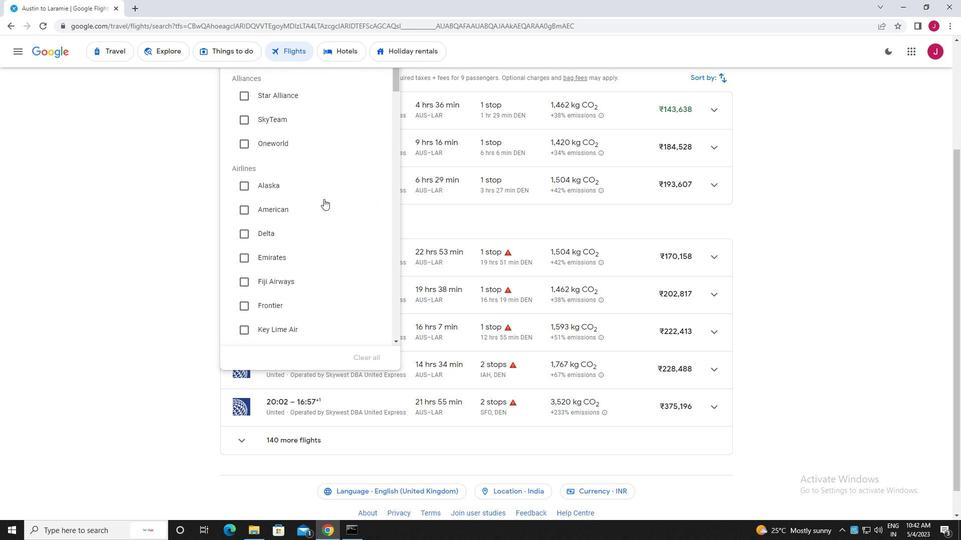 
Action: Mouse scrolled (323, 197) with delta (0, 0)
Screenshot: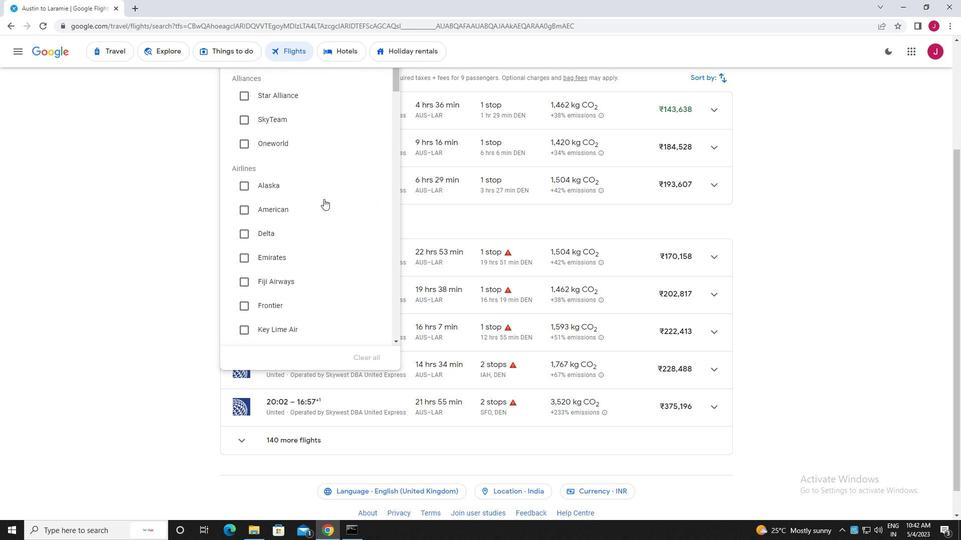 
Action: Mouse scrolled (323, 197) with delta (0, 0)
Screenshot: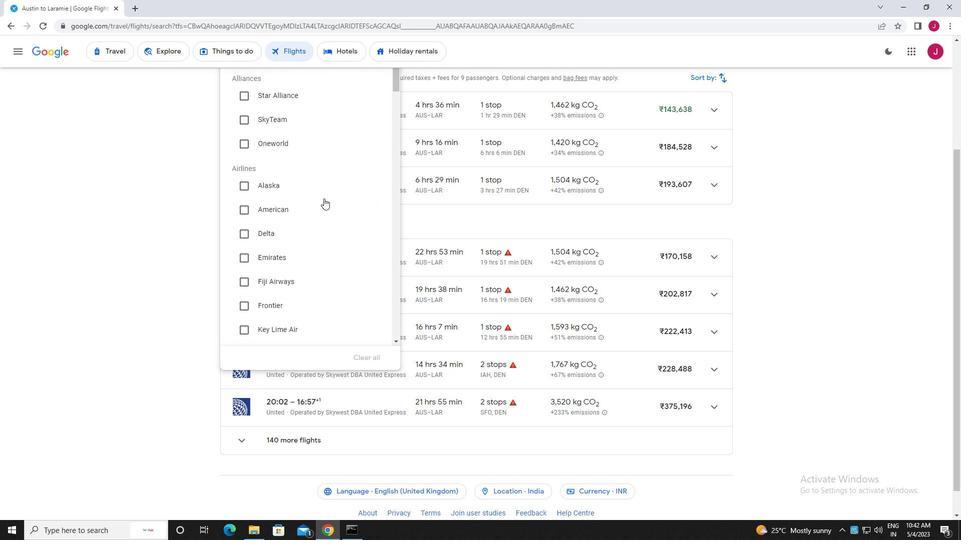 
Action: Mouse moved to (294, 102)
Screenshot: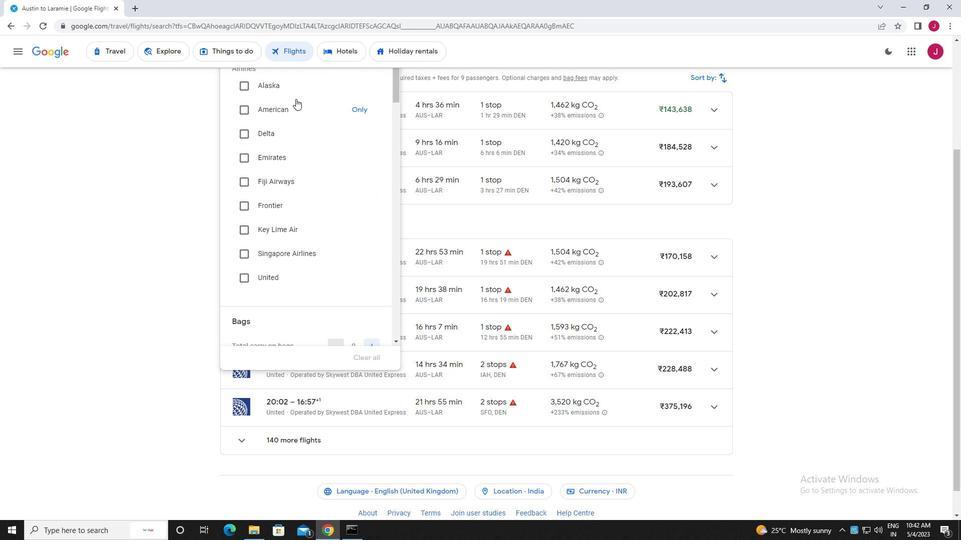 
Action: Mouse scrolled (294, 102) with delta (0, 0)
Screenshot: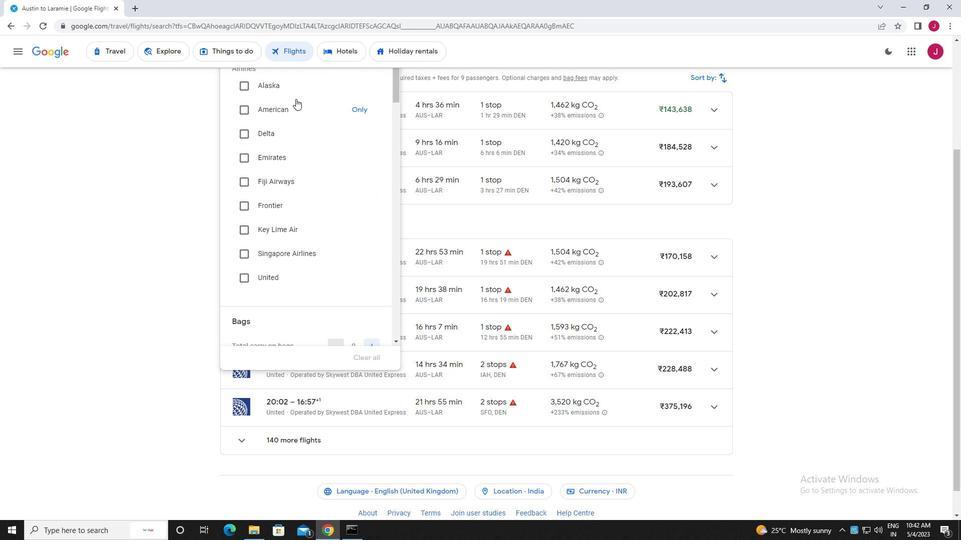 
Action: Mouse moved to (294, 105)
Screenshot: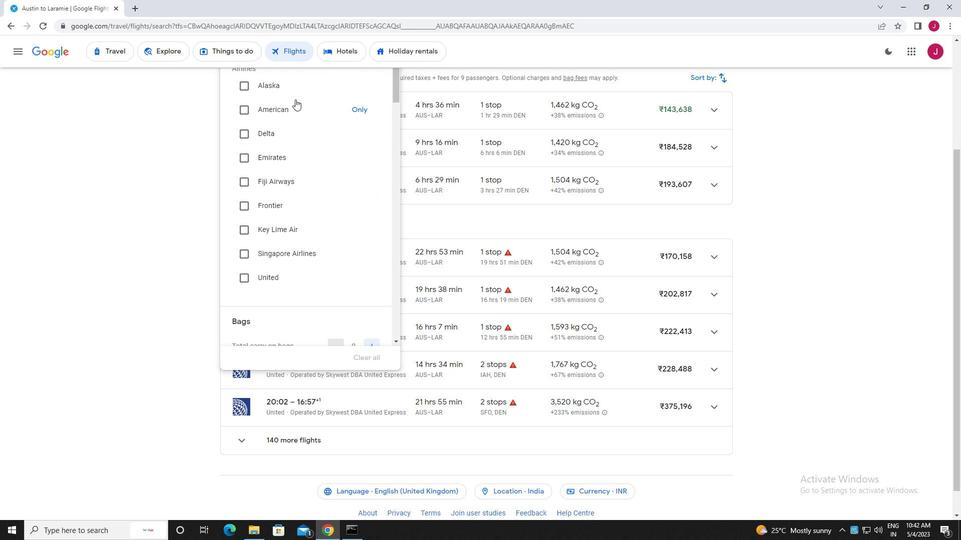 
Action: Mouse scrolled (294, 104) with delta (0, 0)
Screenshot: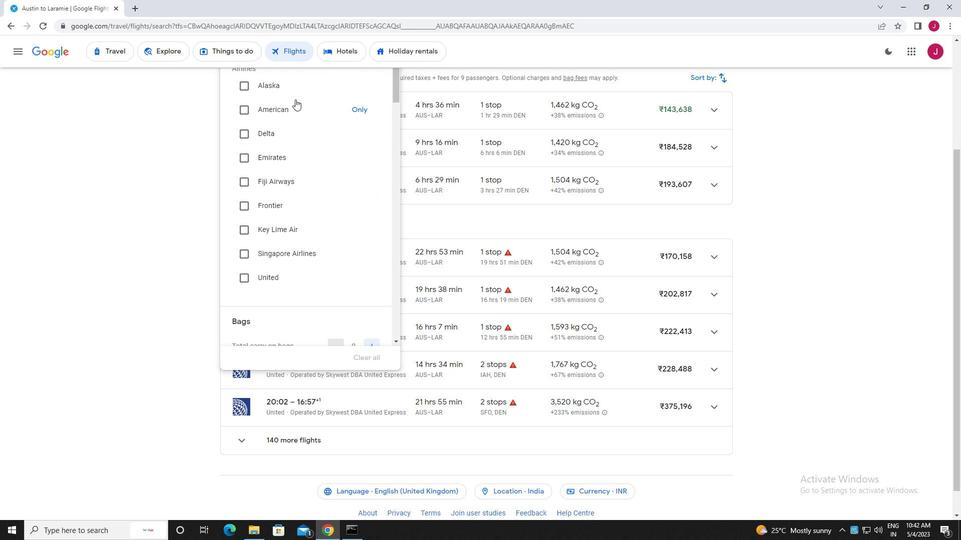 
Action: Mouse moved to (294, 110)
Screenshot: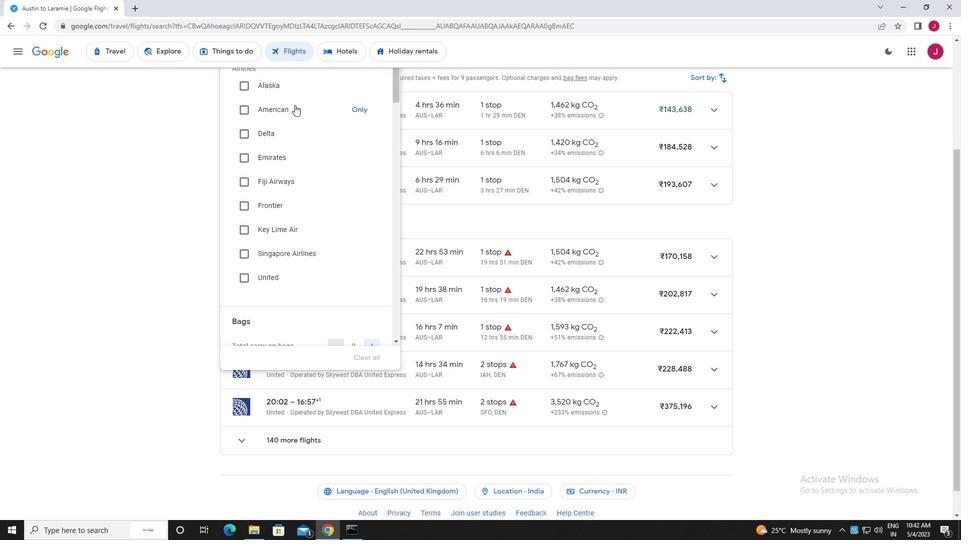 
Action: Mouse scrolled (294, 109) with delta (0, 0)
Screenshot: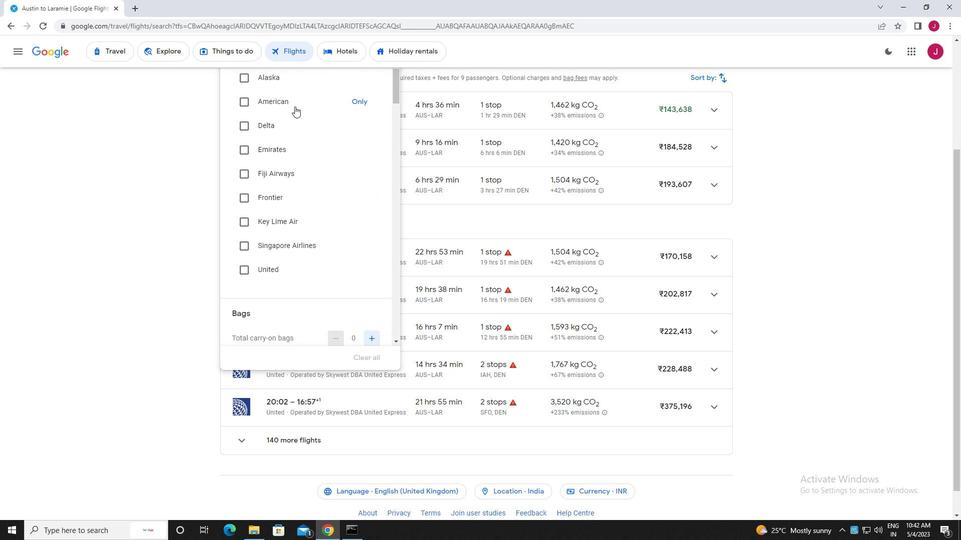 
Action: Mouse moved to (294, 110)
Screenshot: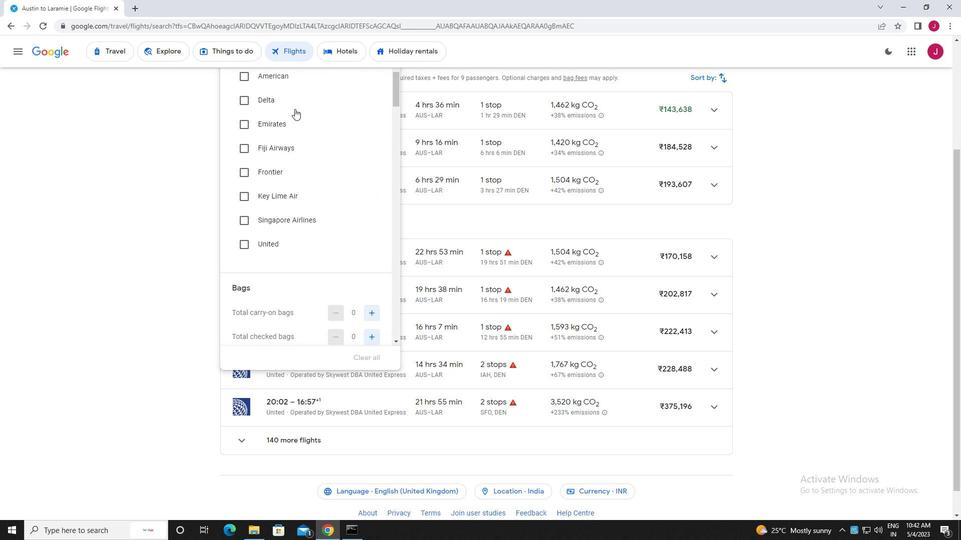 
Action: Mouse scrolled (294, 109) with delta (0, 0)
Screenshot: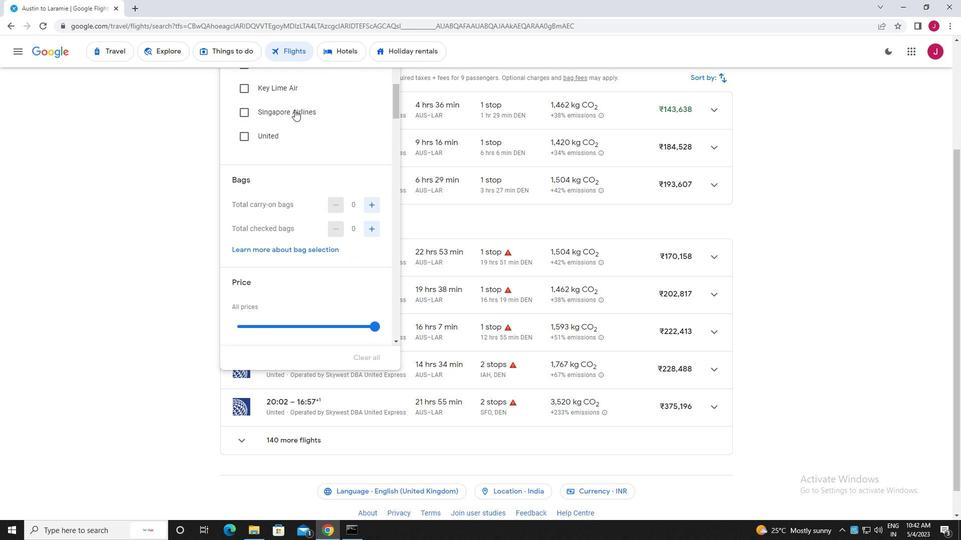 
Action: Mouse moved to (372, 146)
Screenshot: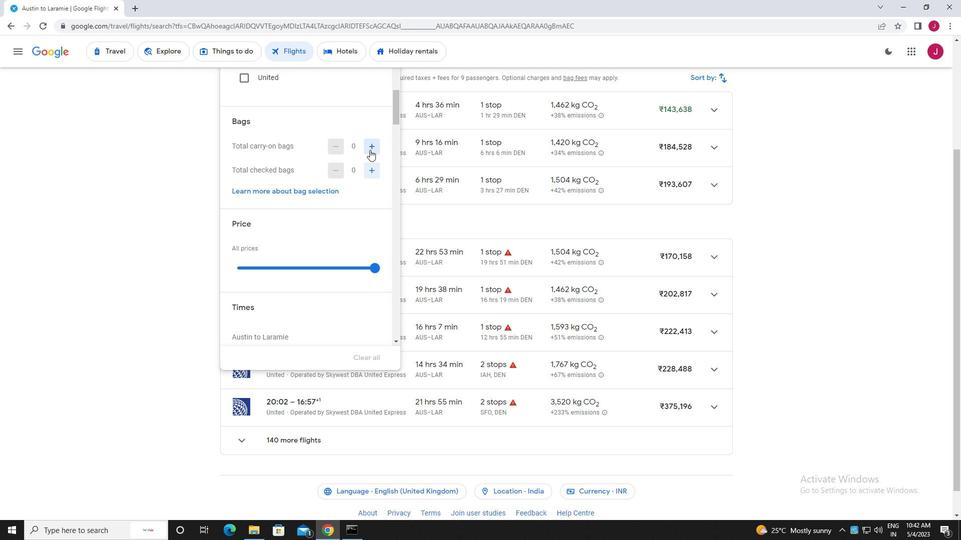 
Action: Mouse pressed left at (372, 146)
Screenshot: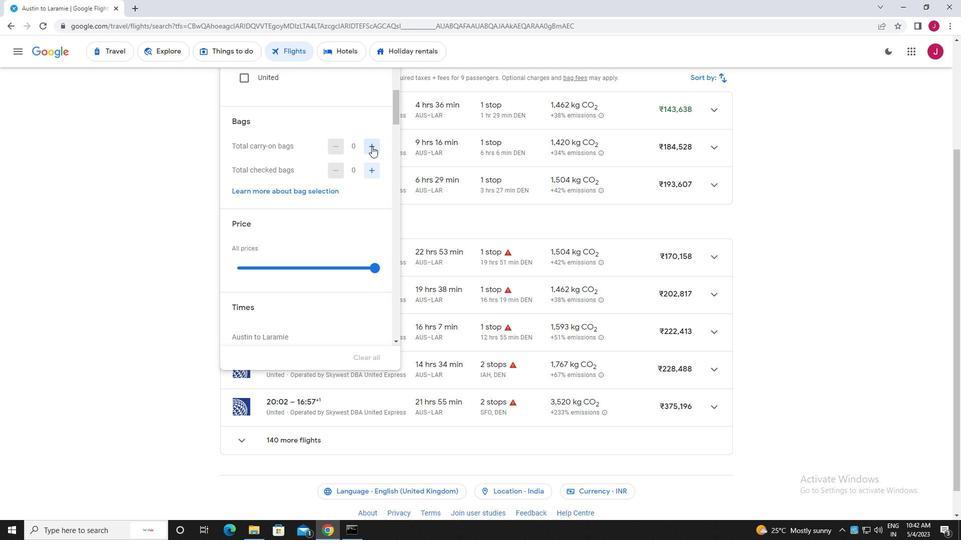 
Action: Mouse moved to (370, 218)
Screenshot: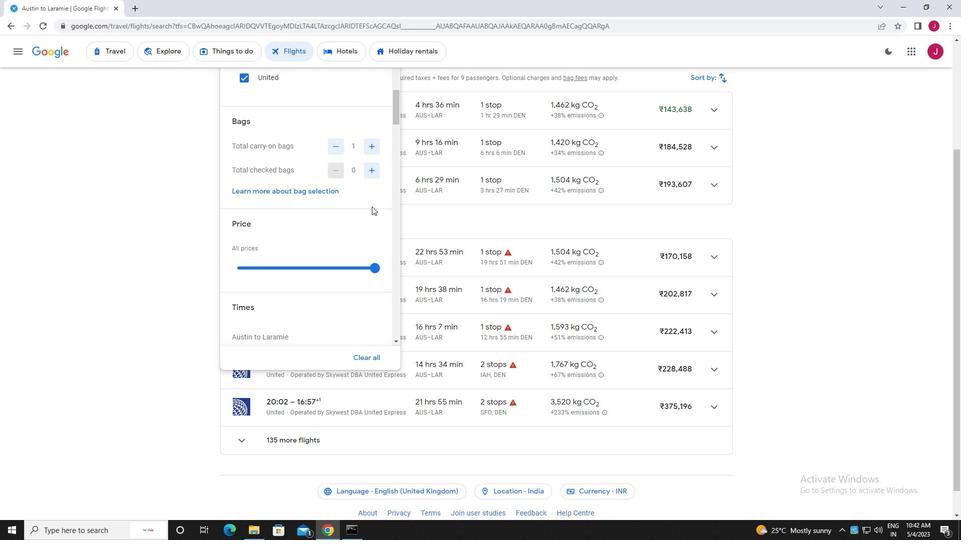 
Action: Mouse scrolled (370, 218) with delta (0, 0)
Screenshot: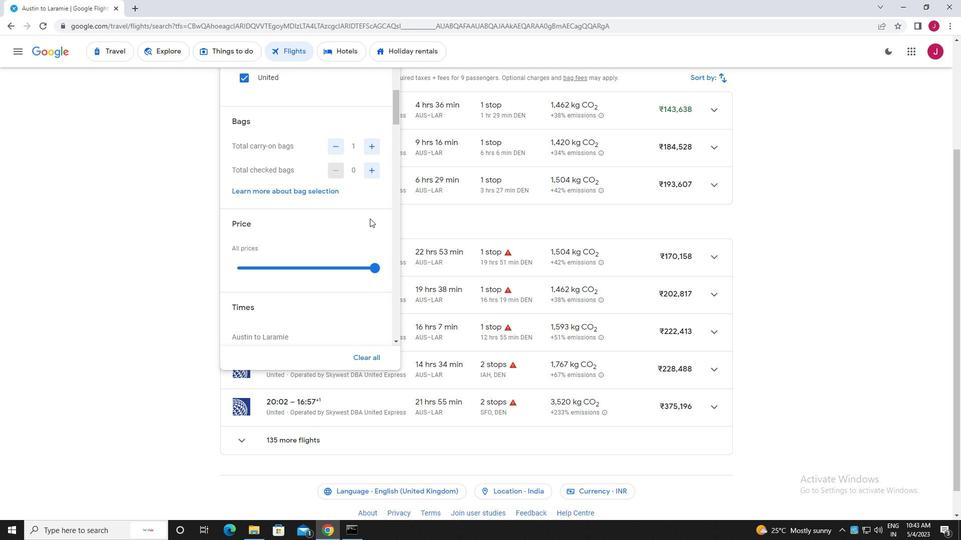 
Action: Mouse moved to (375, 217)
Screenshot: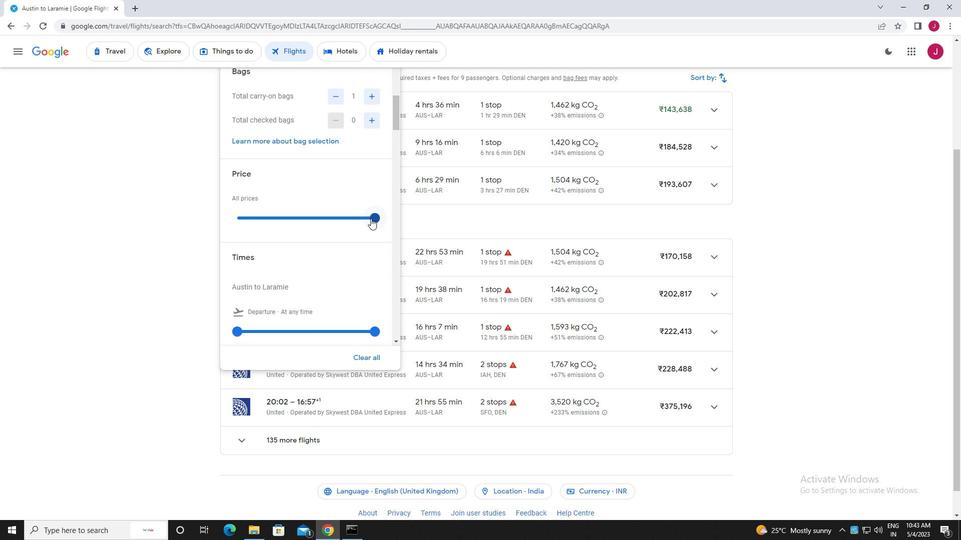 
Action: Mouse pressed left at (375, 217)
Screenshot: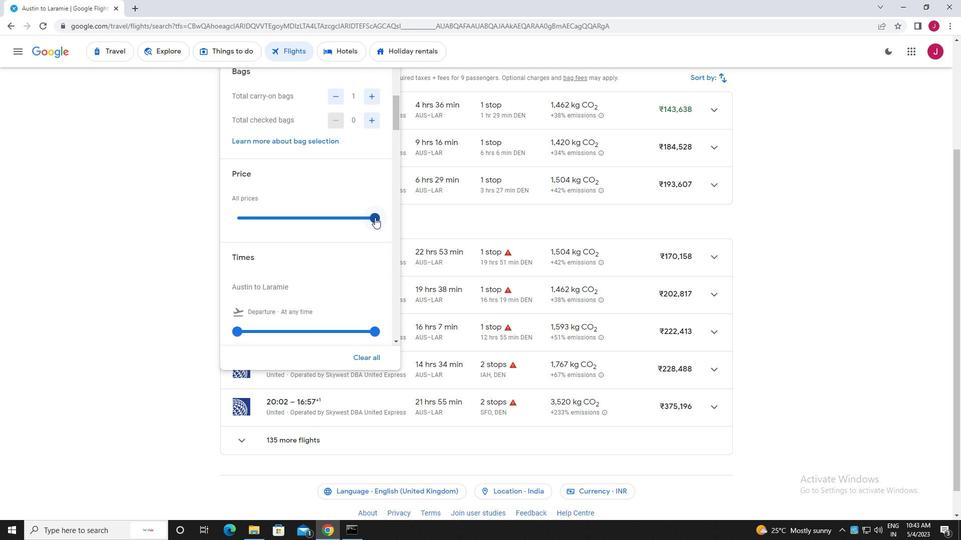 
Action: Mouse moved to (301, 196)
Screenshot: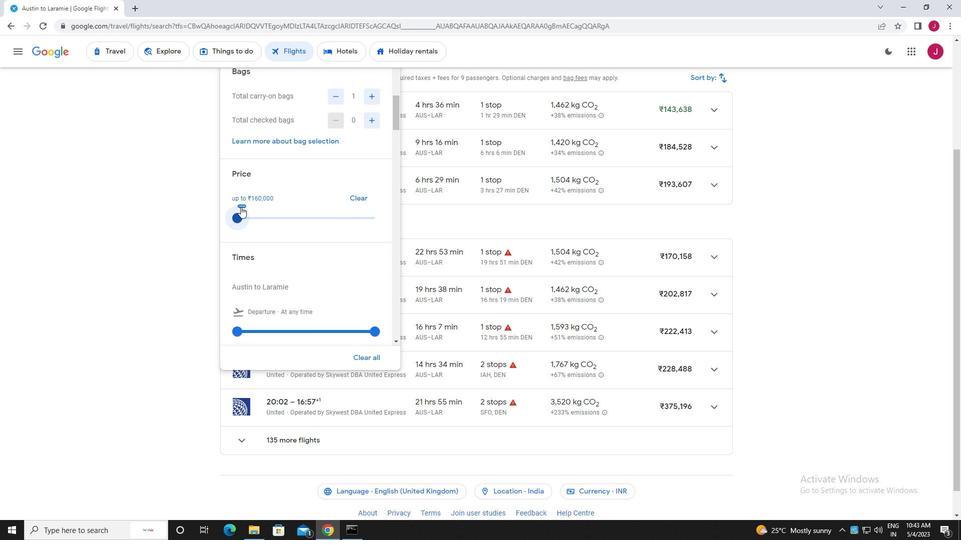 
Action: Mouse scrolled (301, 195) with delta (0, 0)
Screenshot: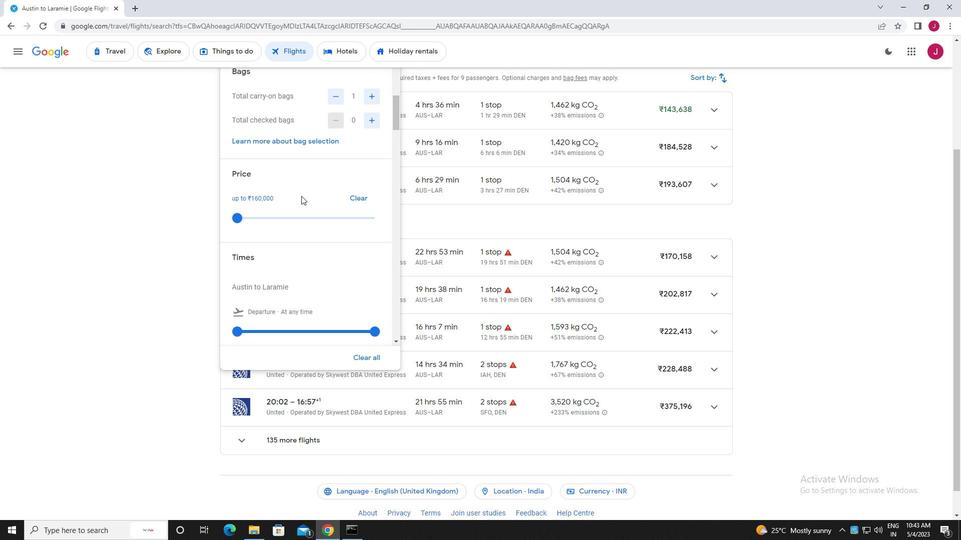 
Action: Mouse scrolled (301, 195) with delta (0, 0)
Screenshot: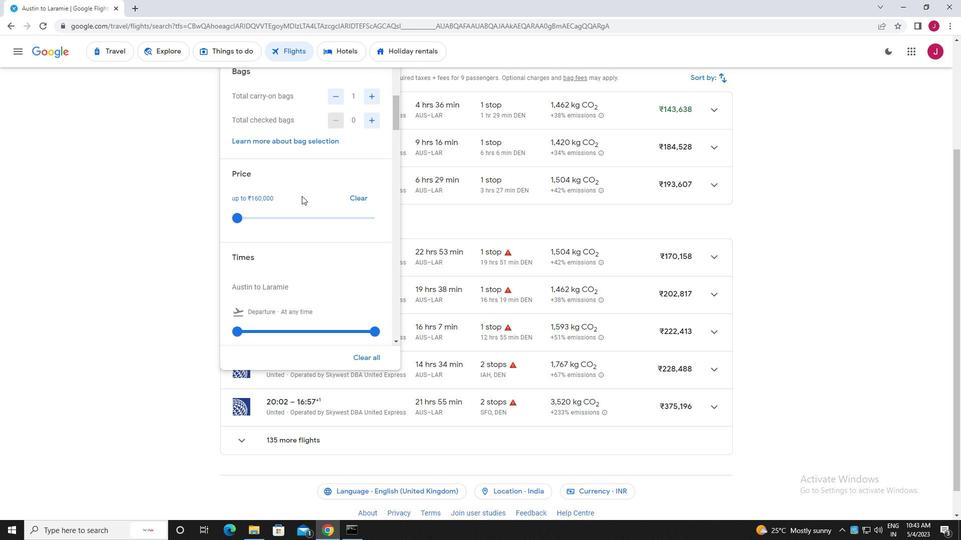 
Action: Mouse moved to (260, 236)
Screenshot: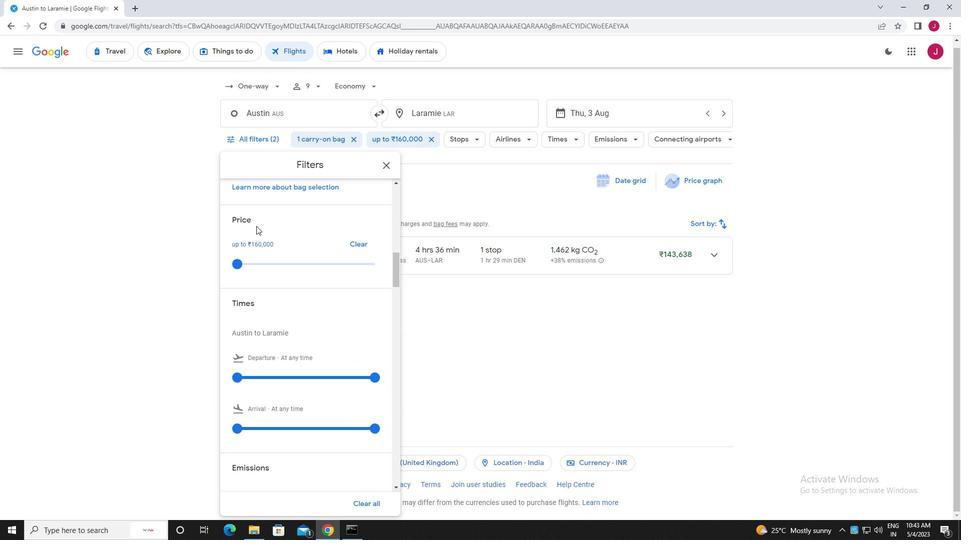 
Action: Mouse scrolled (260, 236) with delta (0, 0)
Screenshot: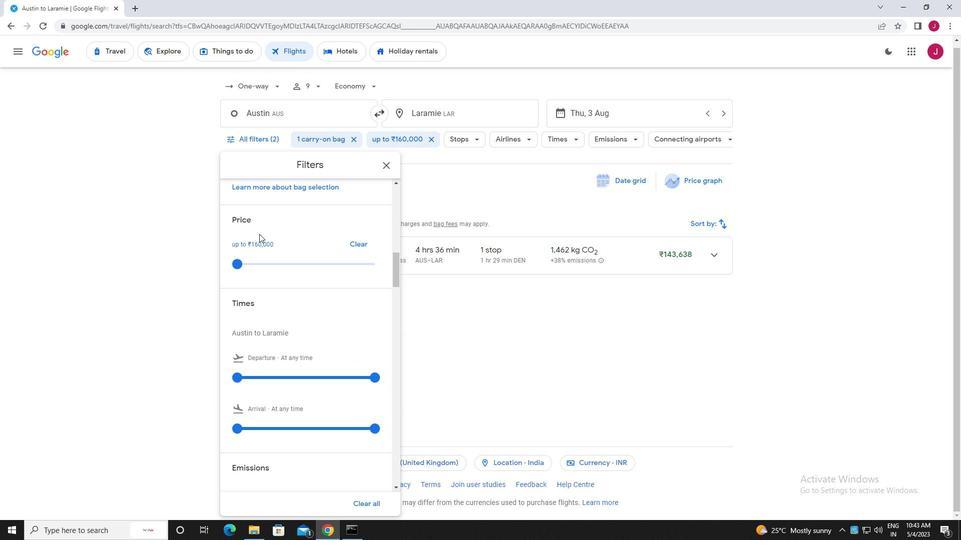 
Action: Mouse scrolled (260, 236) with delta (0, 0)
Screenshot: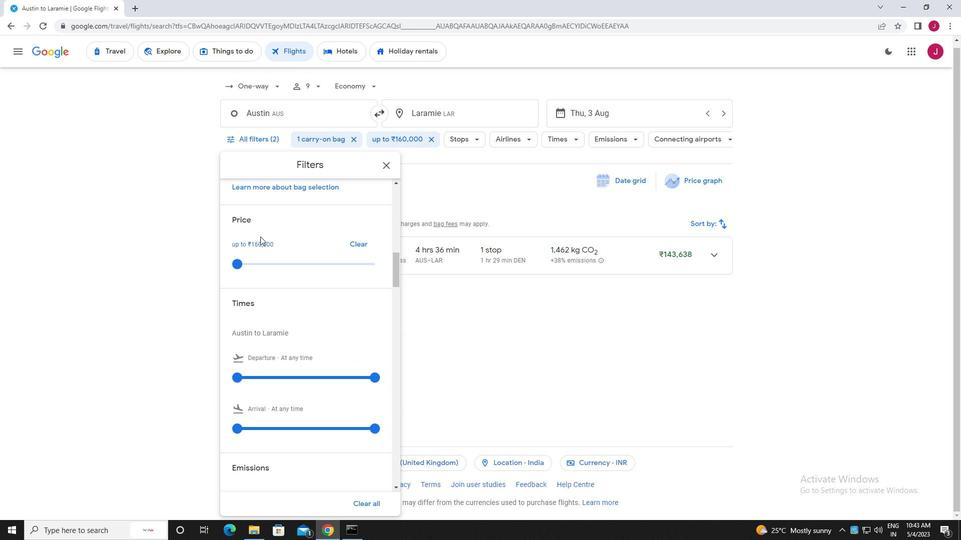 
Action: Mouse scrolled (260, 236) with delta (0, 0)
Screenshot: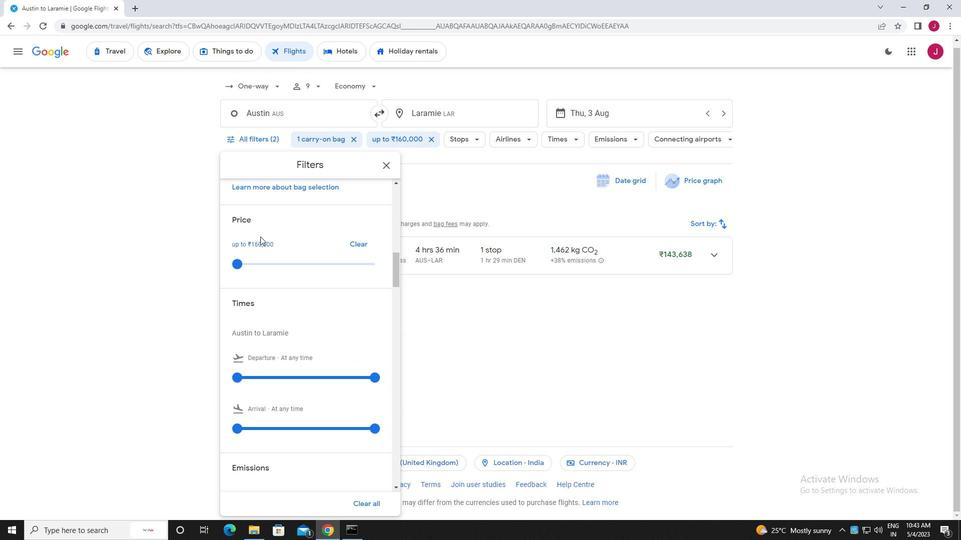 
Action: Mouse moved to (238, 229)
Screenshot: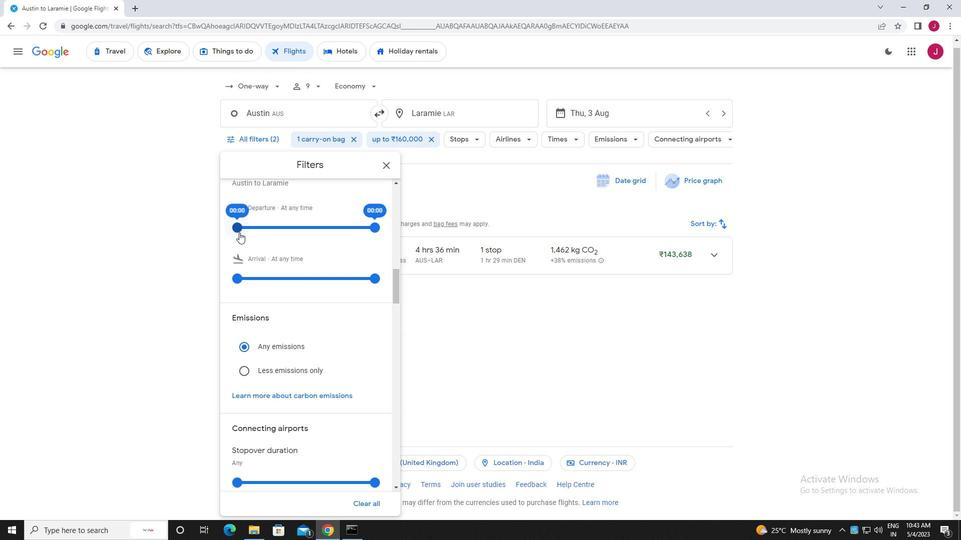 
Action: Mouse pressed left at (238, 229)
Screenshot: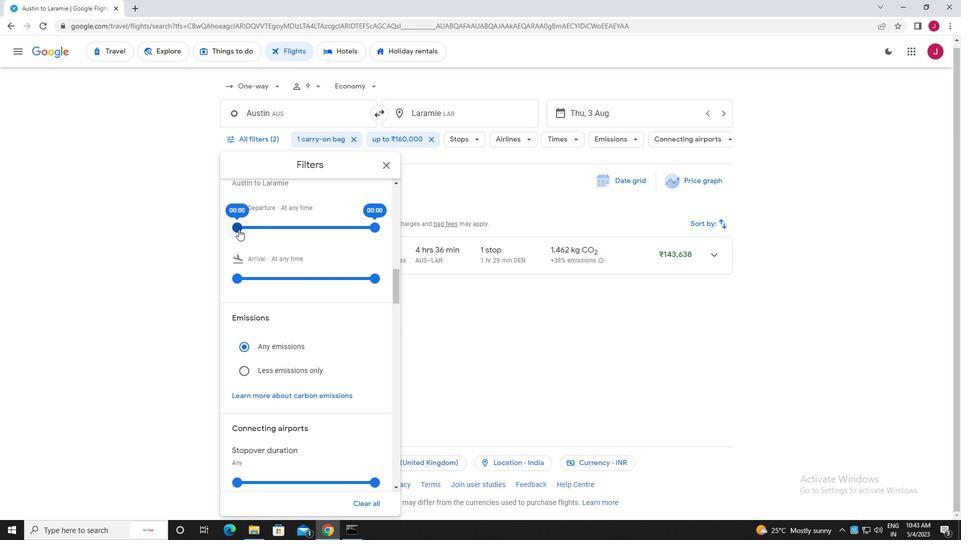 
Action: Mouse moved to (376, 228)
Screenshot: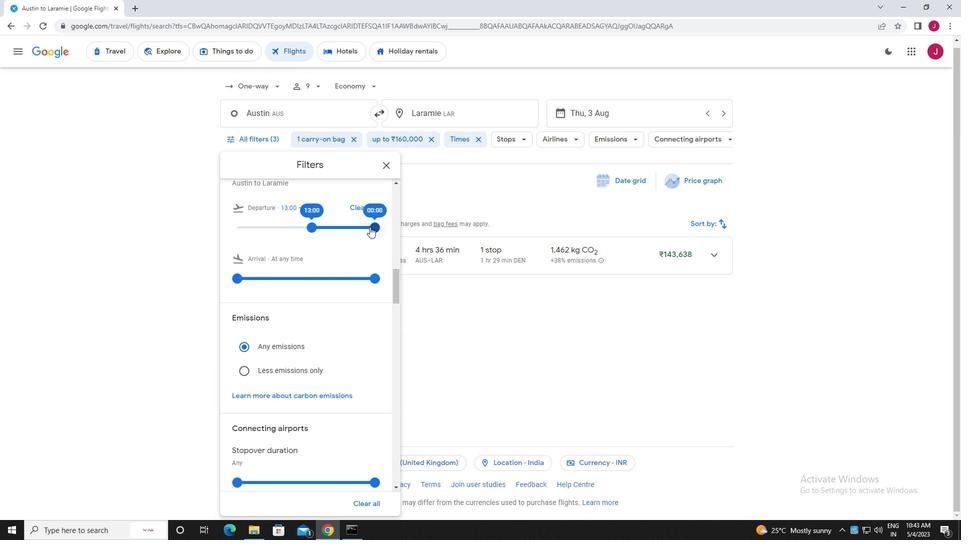 
Action: Mouse pressed left at (376, 228)
Screenshot: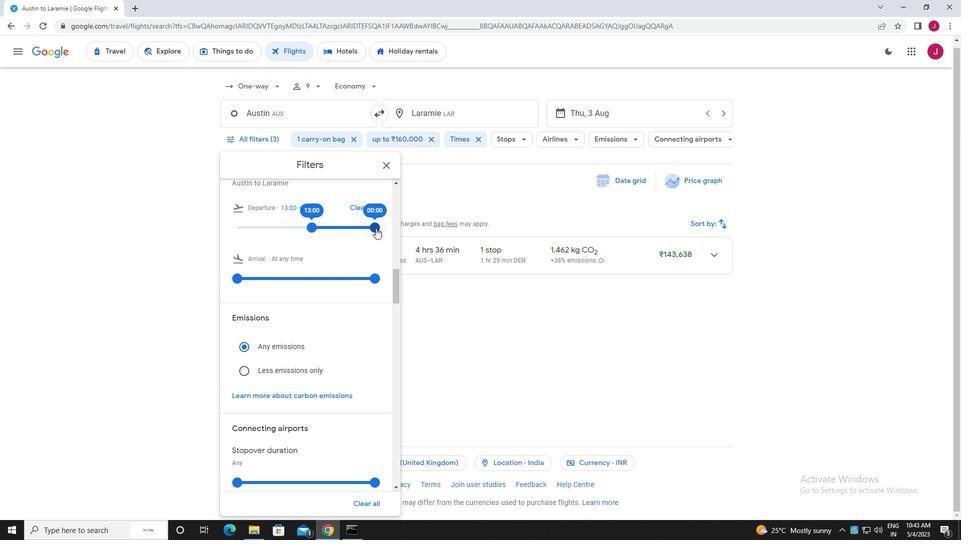 
Action: Mouse moved to (386, 164)
Screenshot: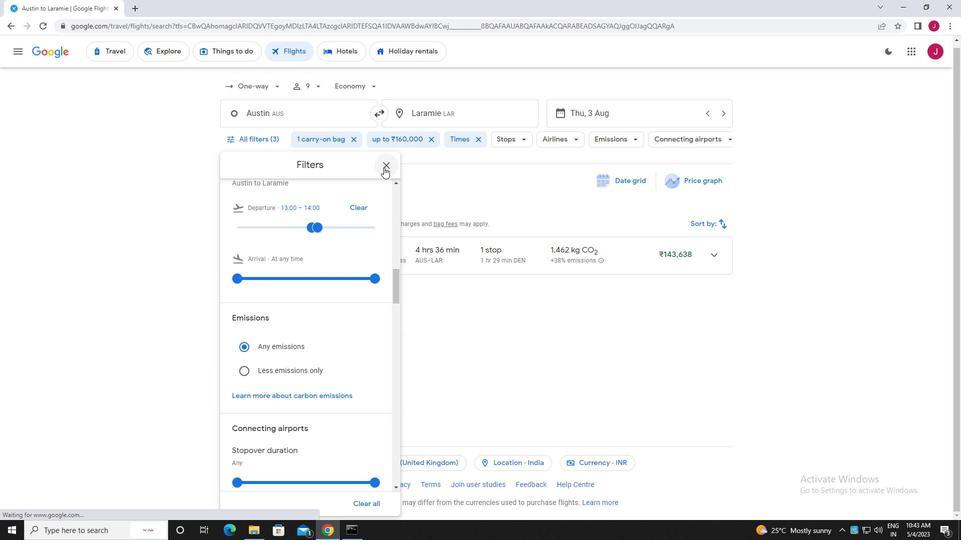 
Action: Mouse pressed left at (386, 164)
Screenshot: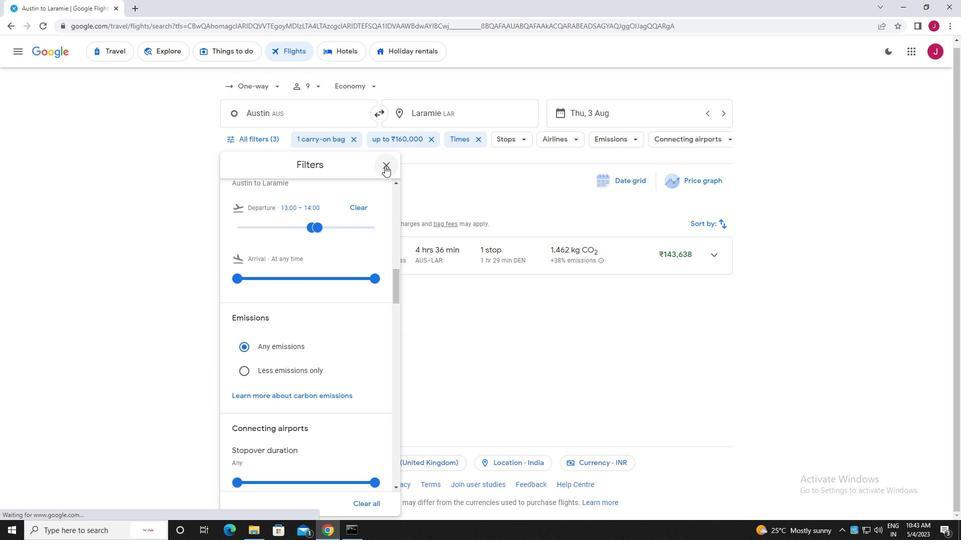 
Action: Mouse moved to (383, 167)
Screenshot: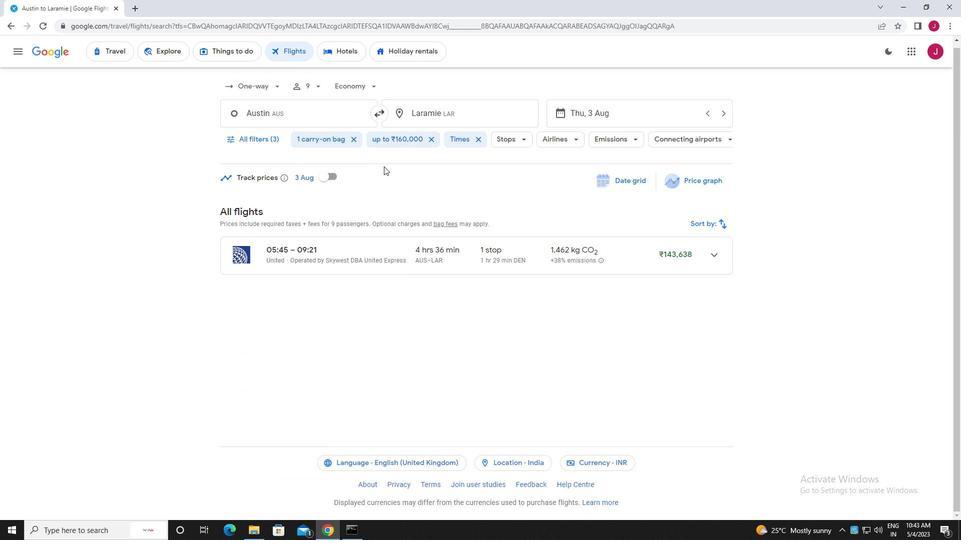 
